 Task: Assign in the project BrightWorks the issue 'Develop a new feature to allow for predictive analytics and forecasting' to the sprint 'Turbo Track'. Assign in the project BrightWorks the issue 'Implement a new feature to allow for sentiment analysis of user feedback' to the sprint 'Turbo Track'. Assign in the project BrightWorks the issue 'Address issues related to system accessibility for users with vision impairments' to the sprint 'Turbo Track'. Assign in the project BrightWorks the issue 'Develop a new feature to allow for dynamic pricing and discounts' to the sprint 'Turbo Track'
Action: Mouse moved to (227, 59)
Screenshot: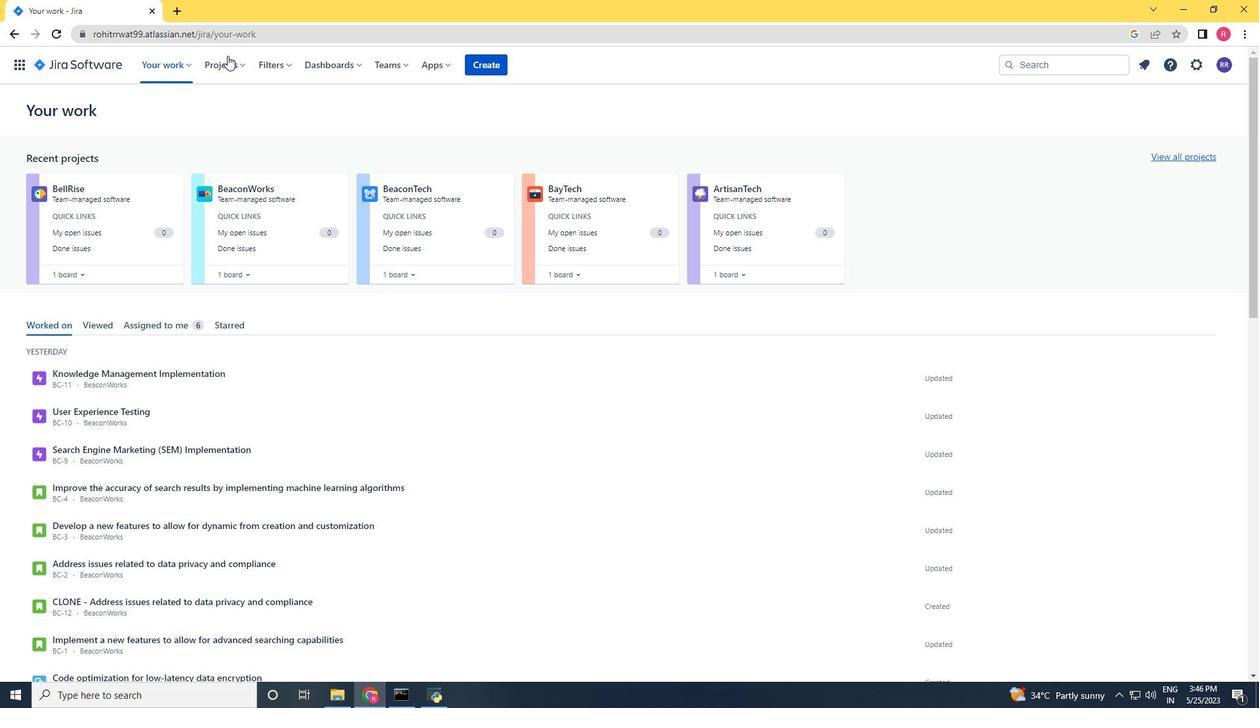 
Action: Mouse pressed left at (227, 59)
Screenshot: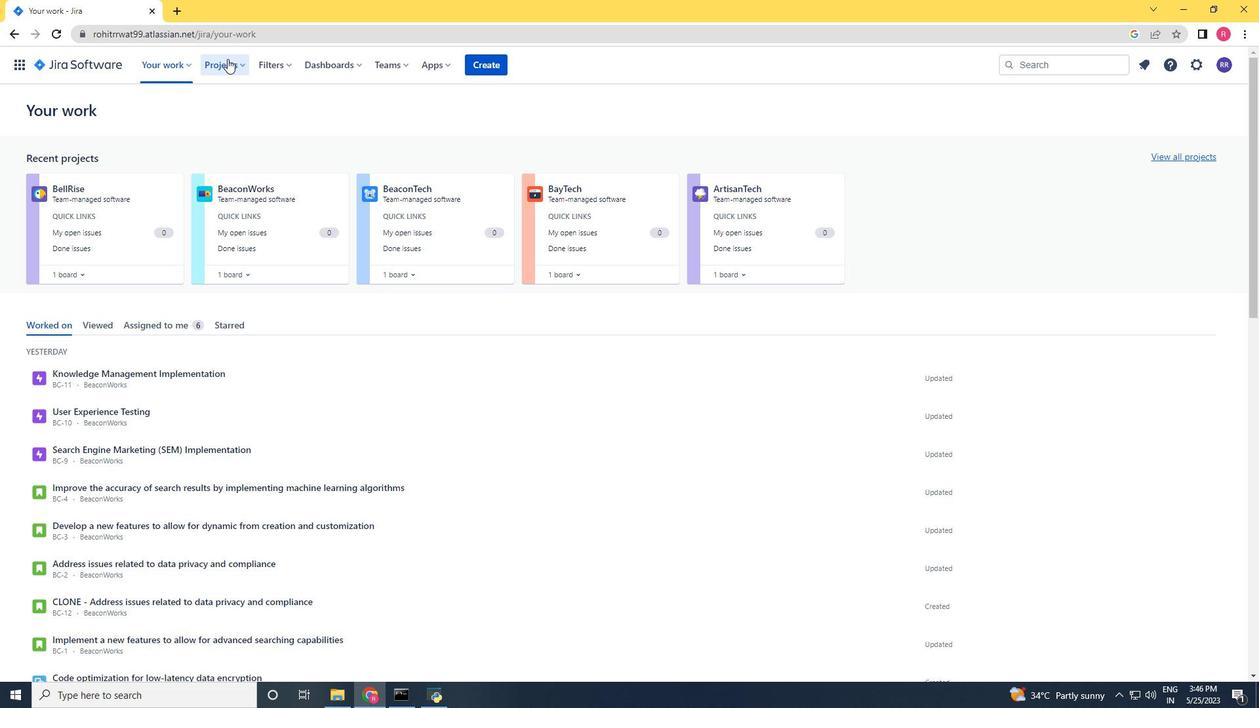 
Action: Mouse moved to (267, 120)
Screenshot: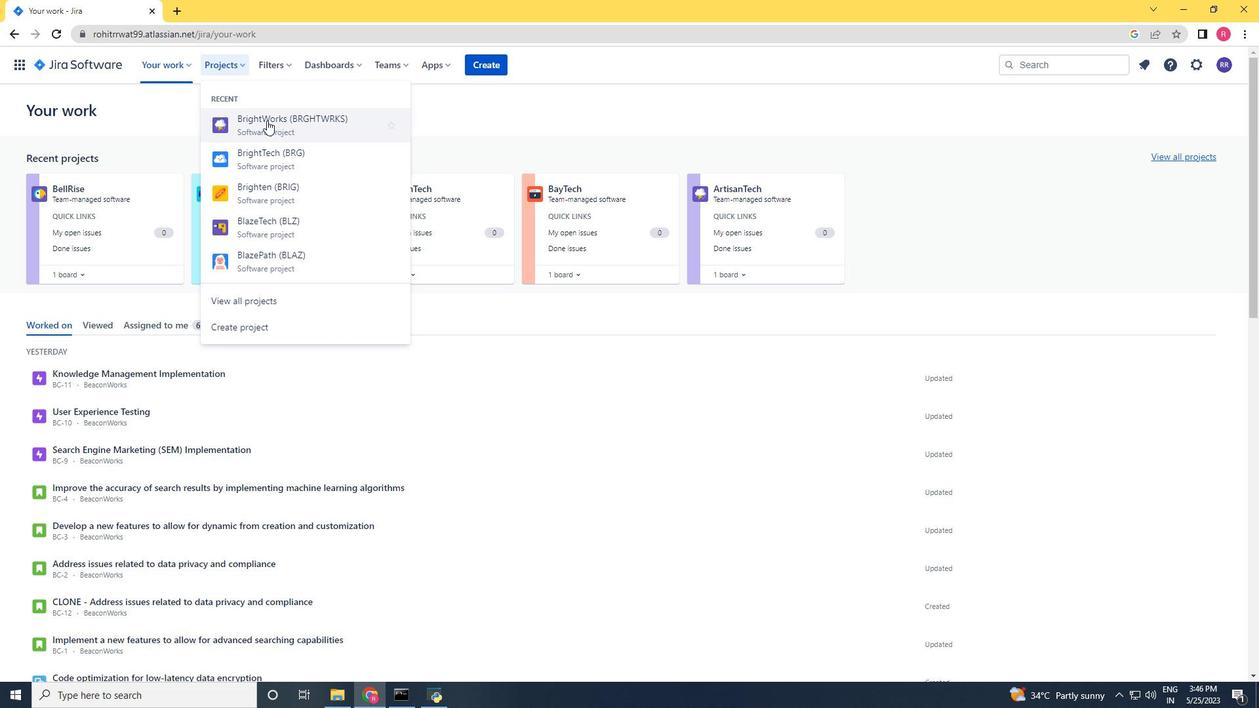 
Action: Mouse pressed left at (267, 120)
Screenshot: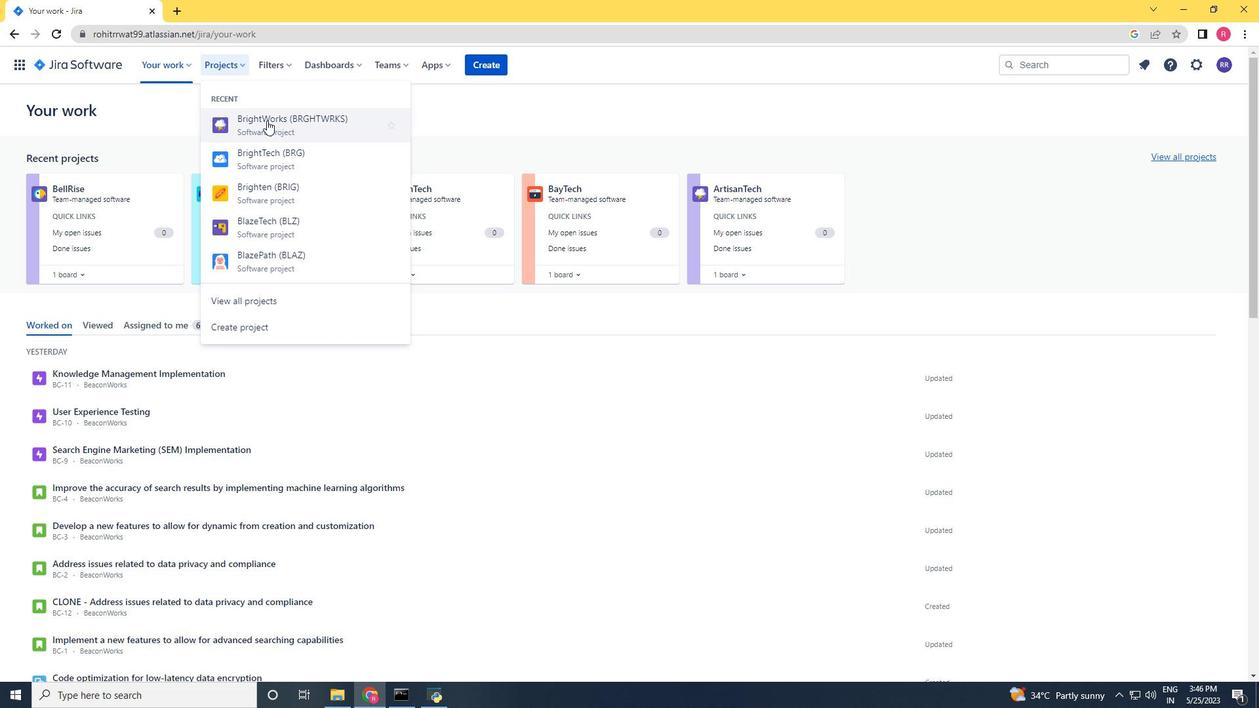 
Action: Mouse moved to (268, 116)
Screenshot: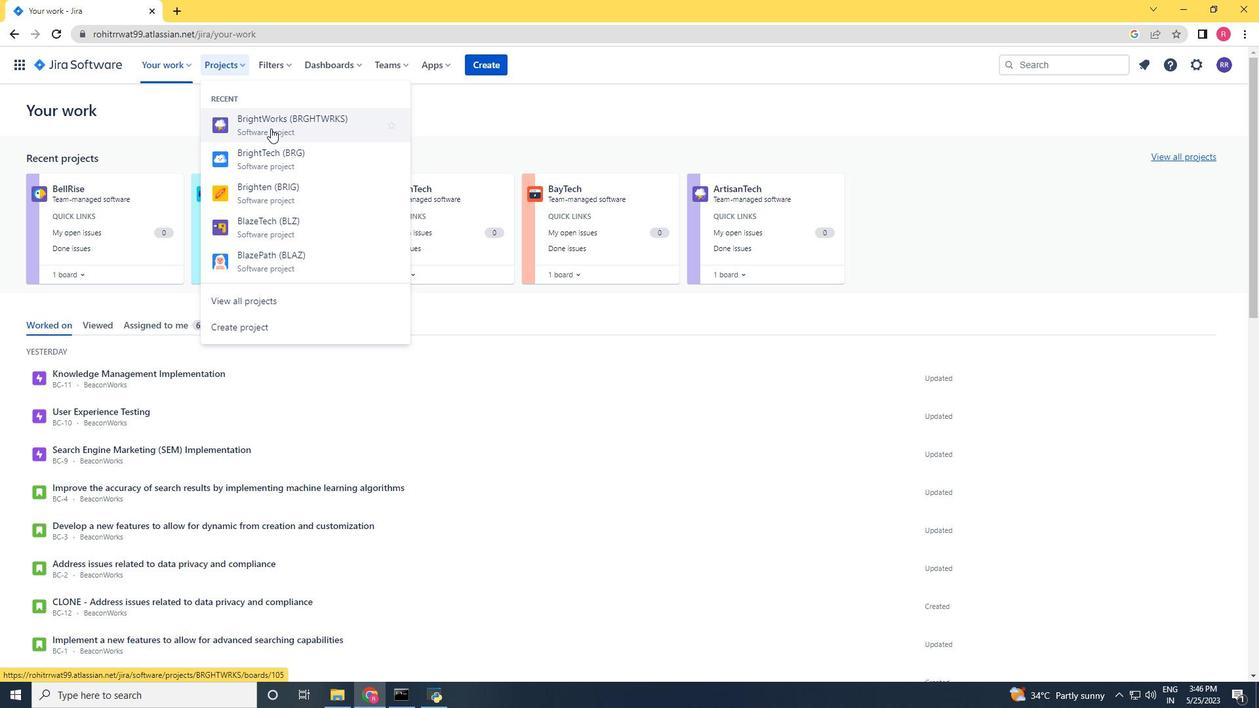 
Action: Mouse pressed left at (268, 116)
Screenshot: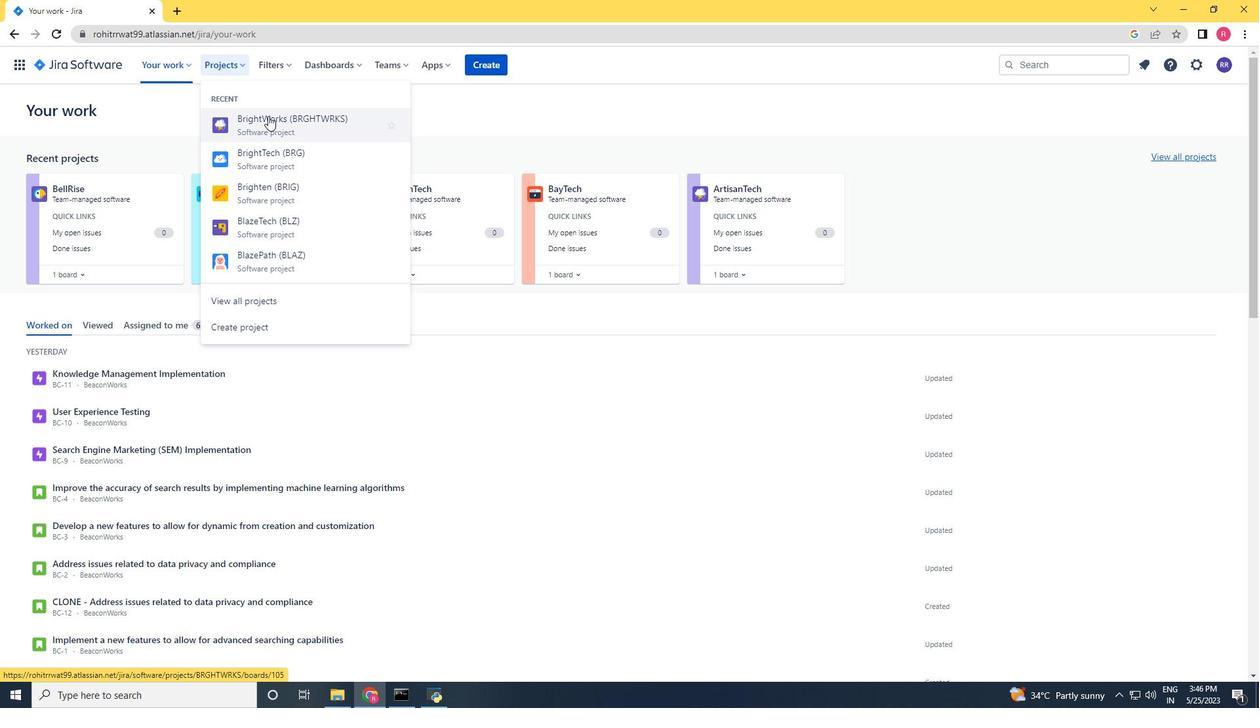 
Action: Mouse moved to (91, 194)
Screenshot: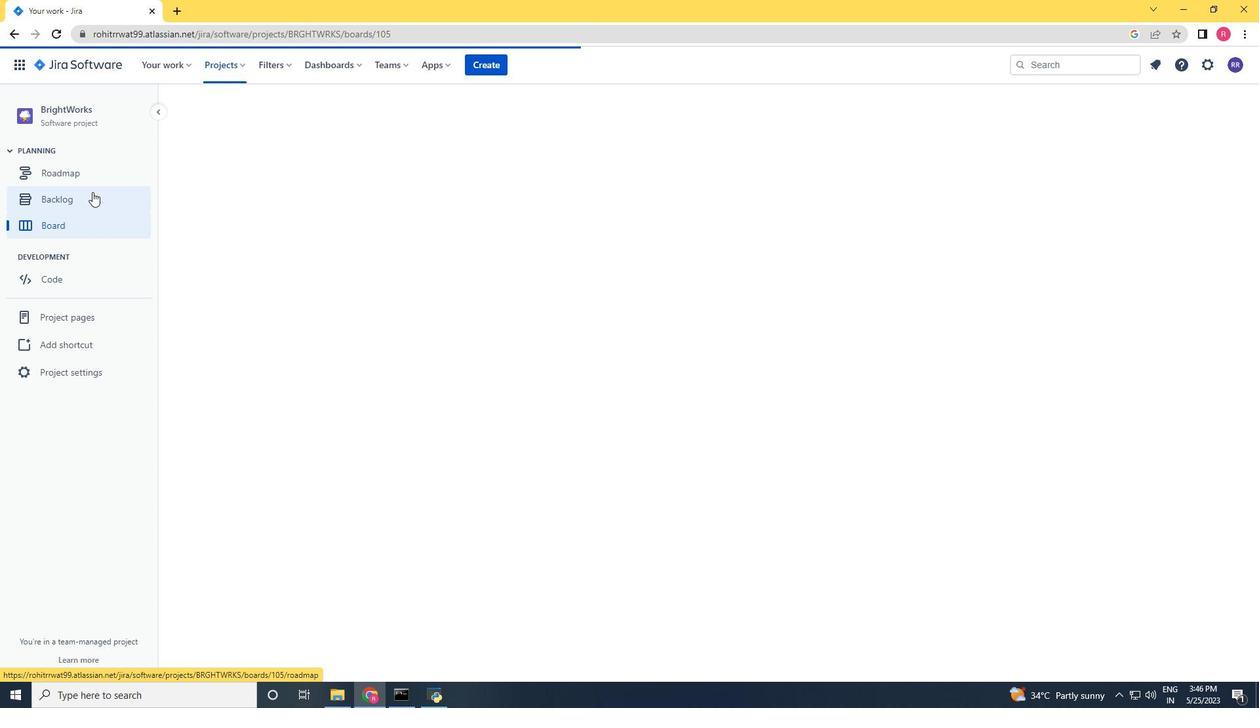 
Action: Mouse pressed left at (91, 194)
Screenshot: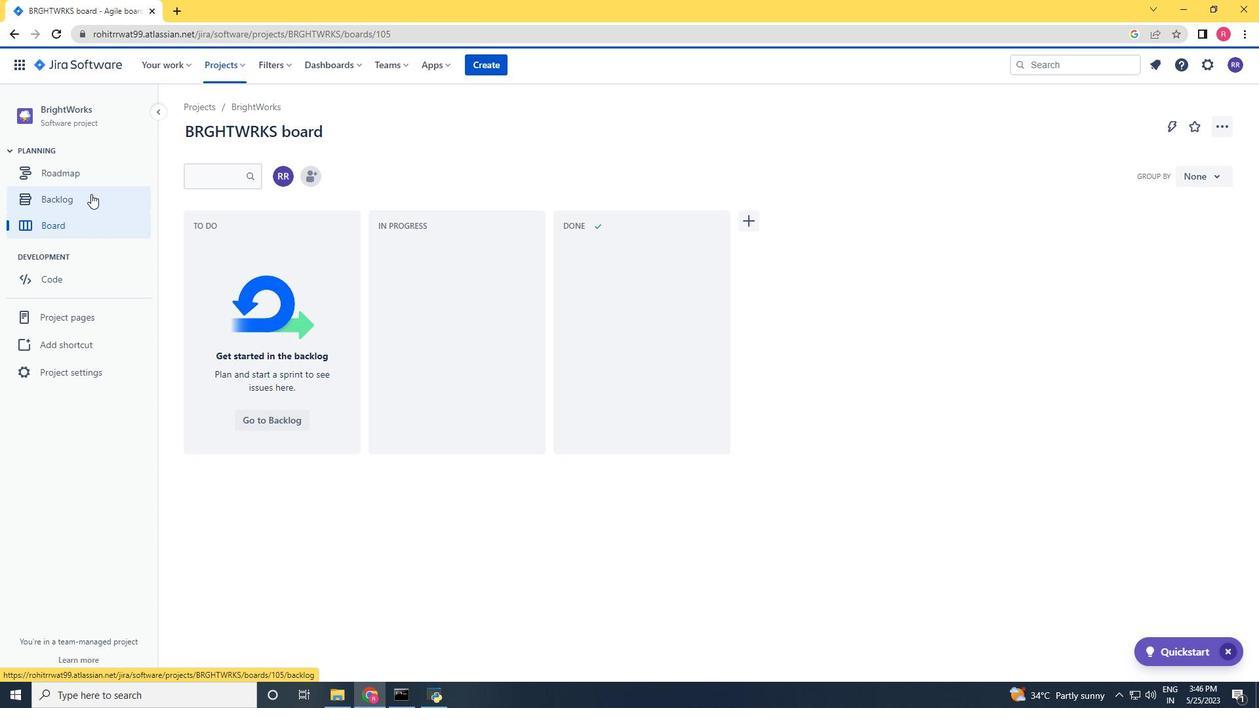 
Action: Mouse moved to (1202, 343)
Screenshot: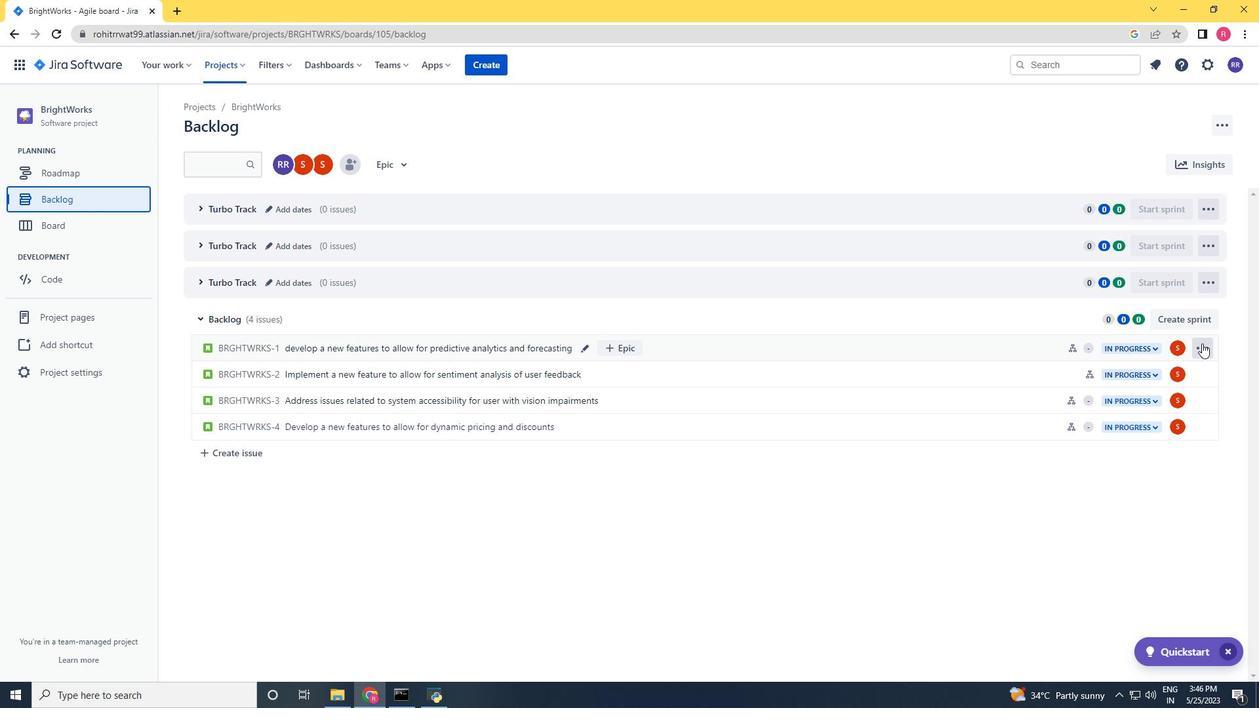 
Action: Mouse pressed left at (1202, 343)
Screenshot: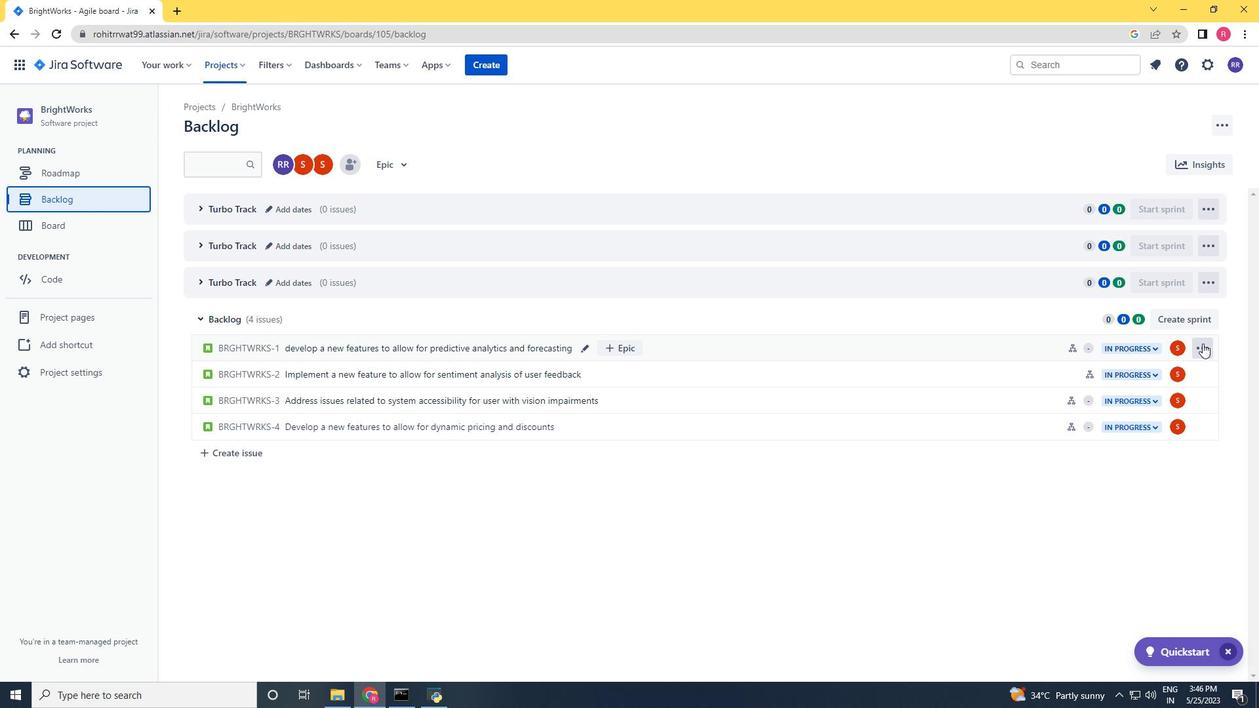 
Action: Mouse moved to (1171, 501)
Screenshot: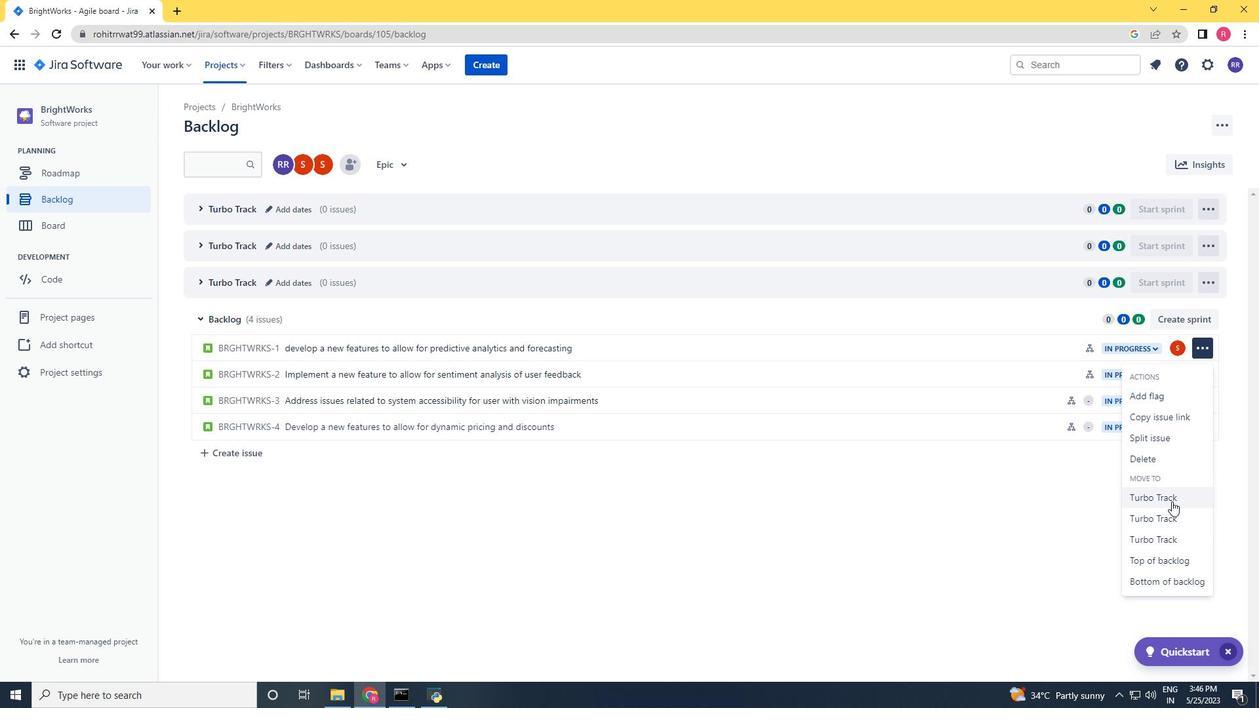 
Action: Mouse pressed left at (1171, 501)
Screenshot: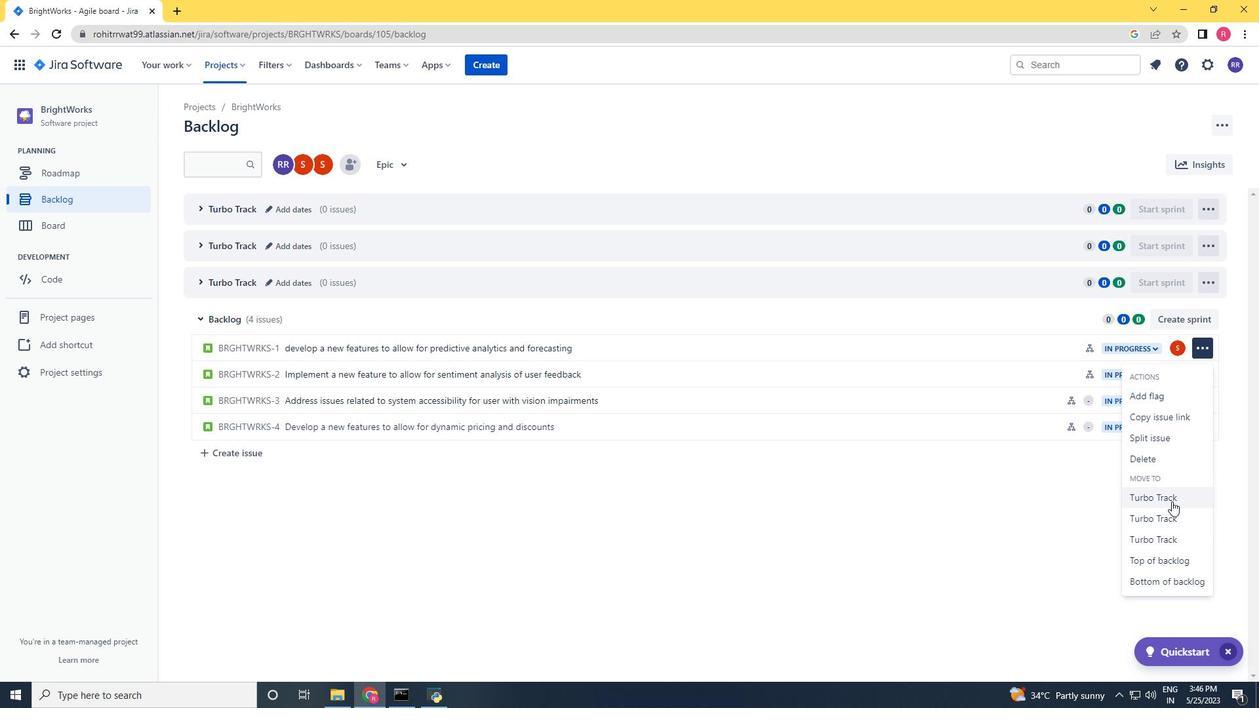 
Action: Mouse moved to (200, 207)
Screenshot: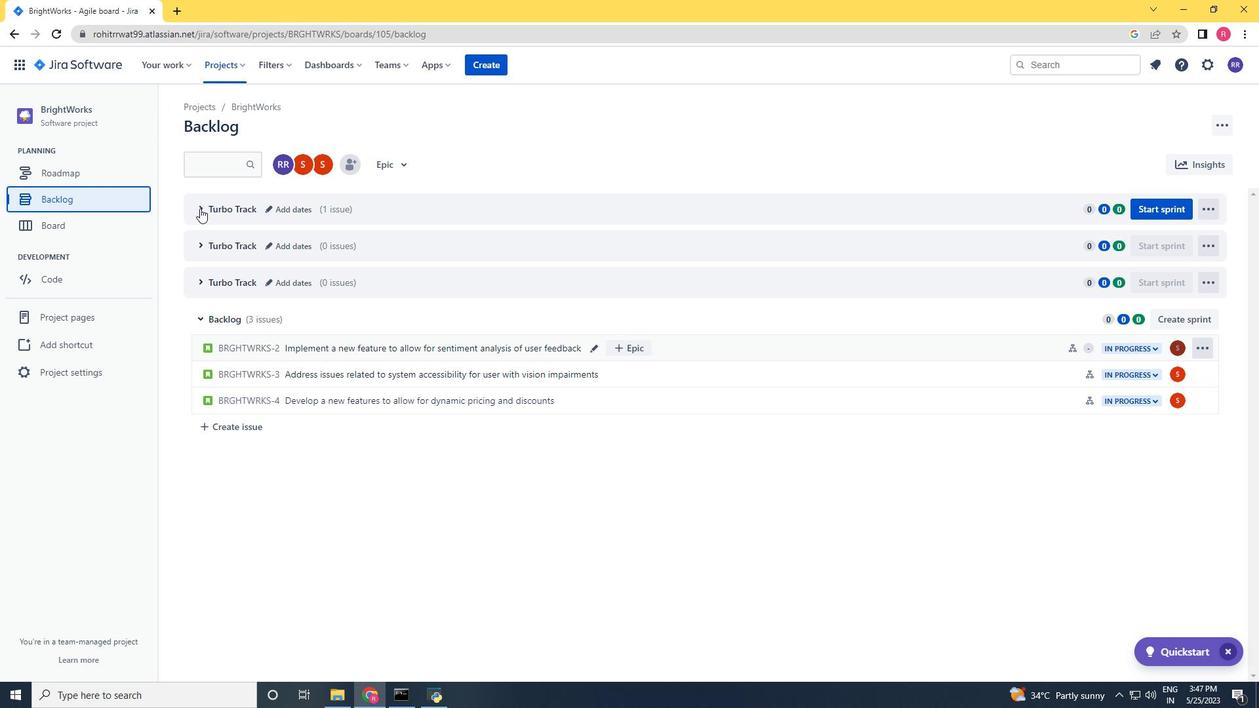 
Action: Mouse pressed left at (200, 207)
Screenshot: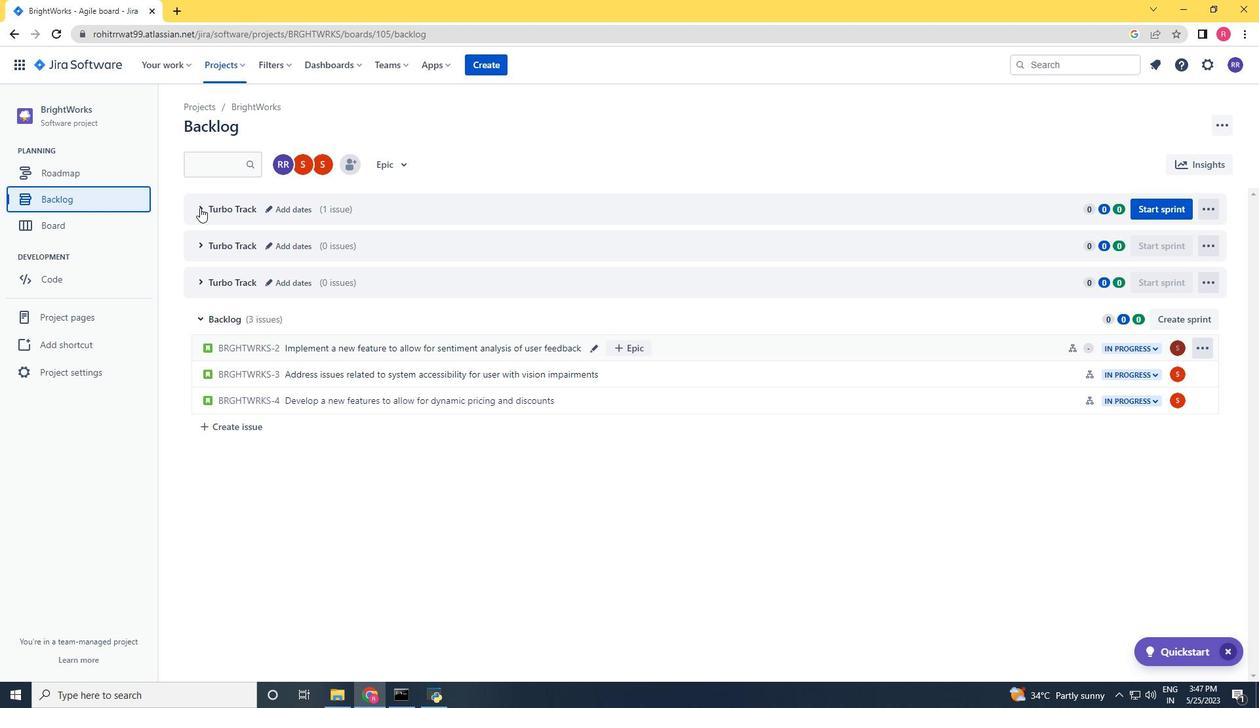 
Action: Mouse moved to (1207, 430)
Screenshot: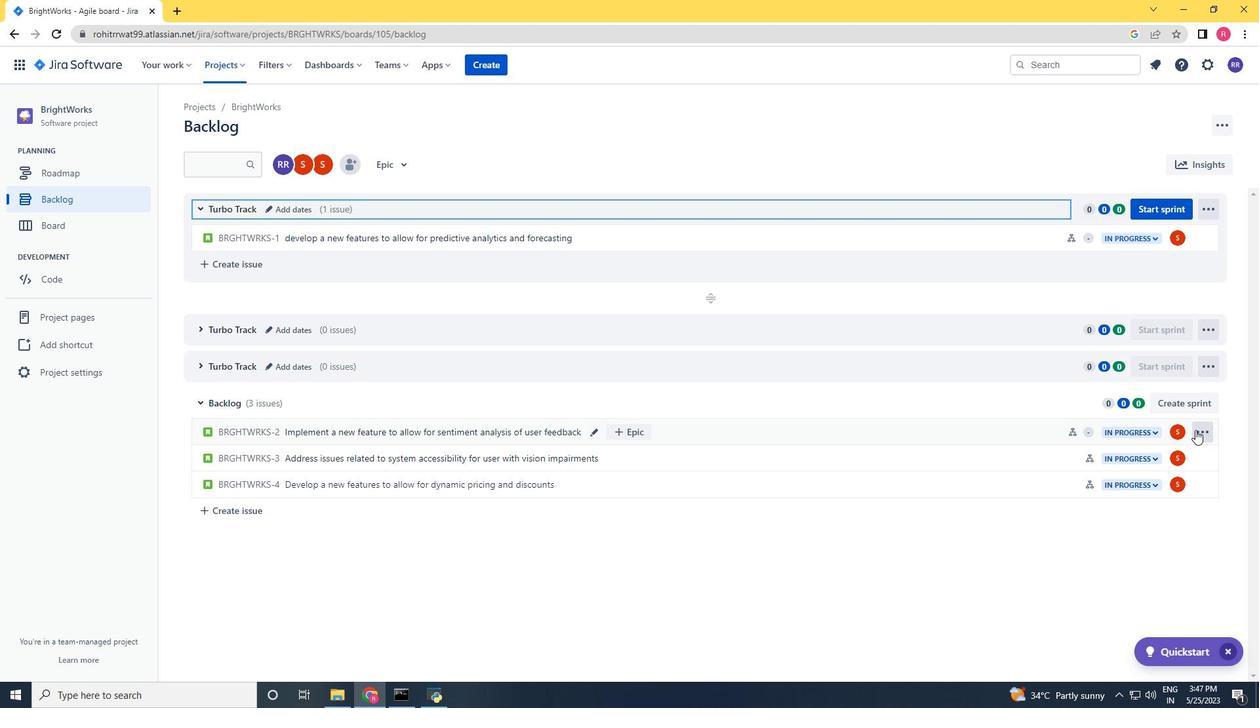 
Action: Mouse pressed left at (1207, 430)
Screenshot: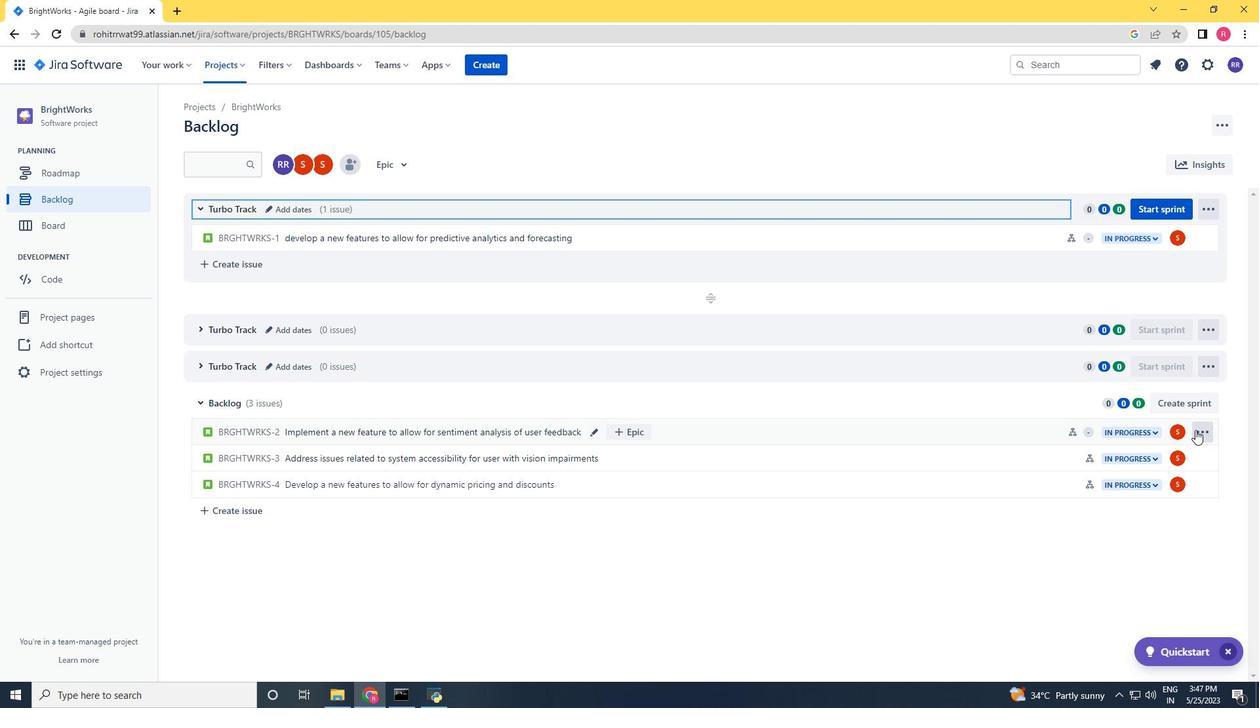
Action: Mouse moved to (1149, 337)
Screenshot: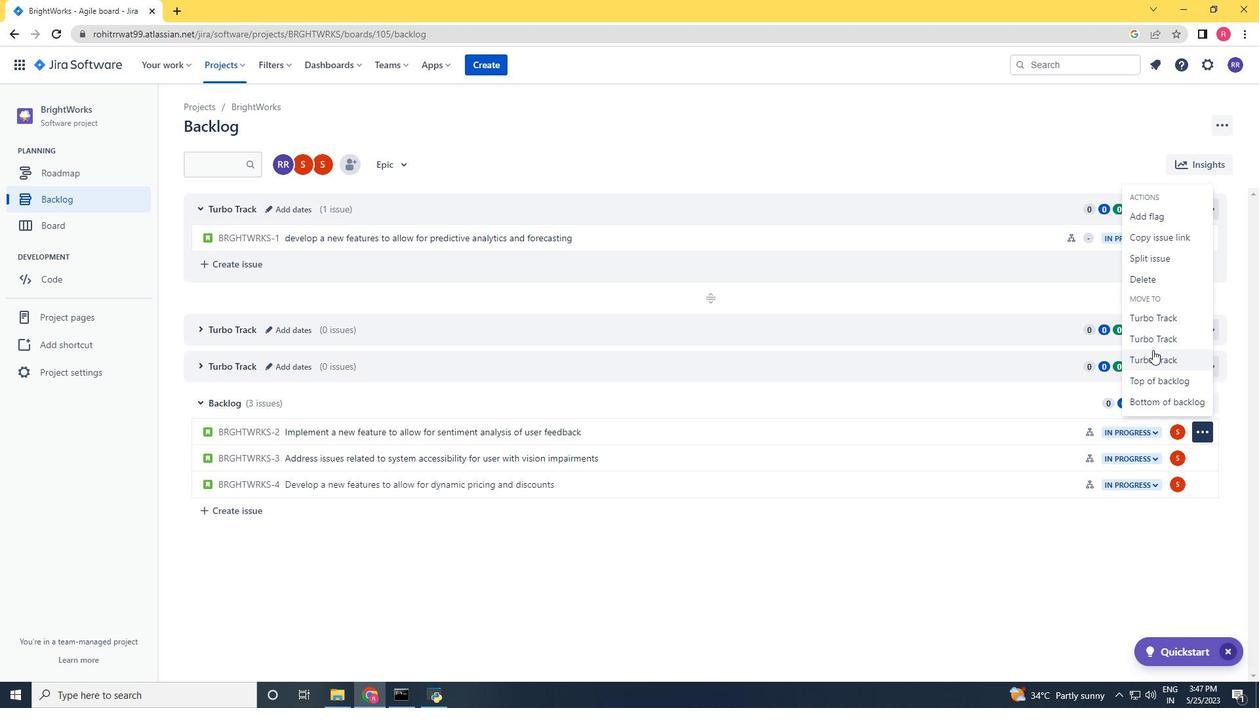 
Action: Mouse pressed left at (1149, 337)
Screenshot: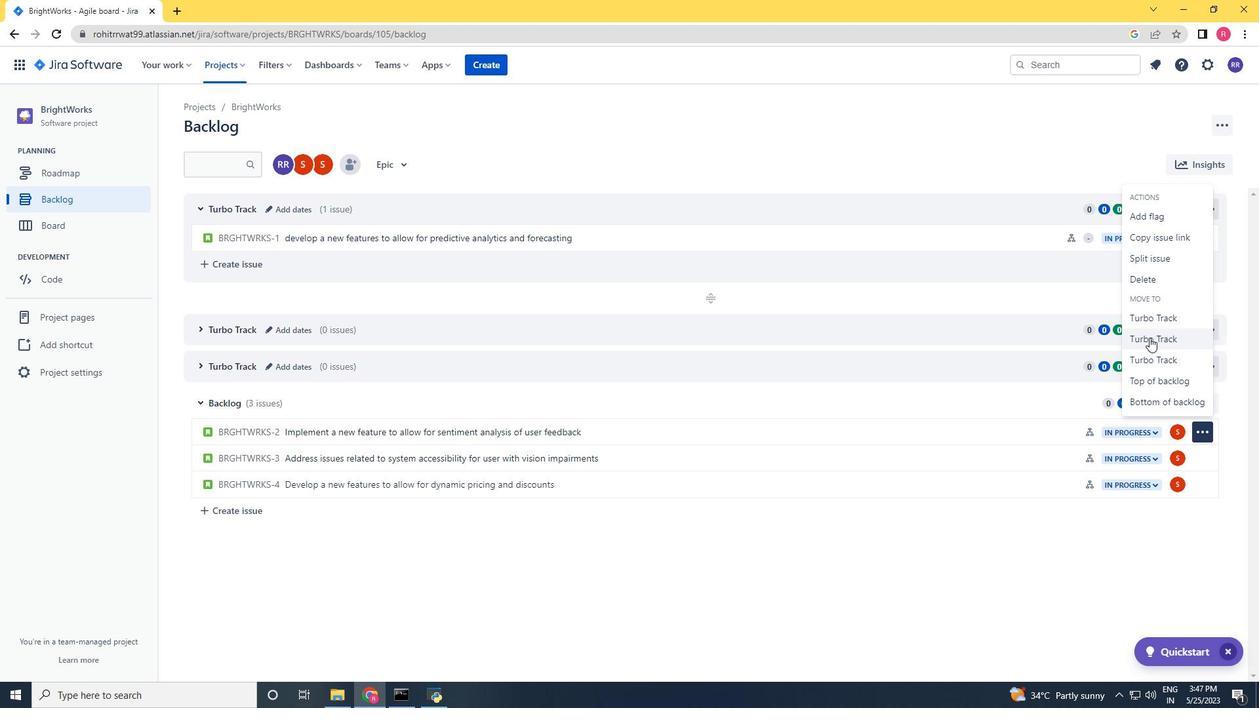 
Action: Mouse moved to (202, 325)
Screenshot: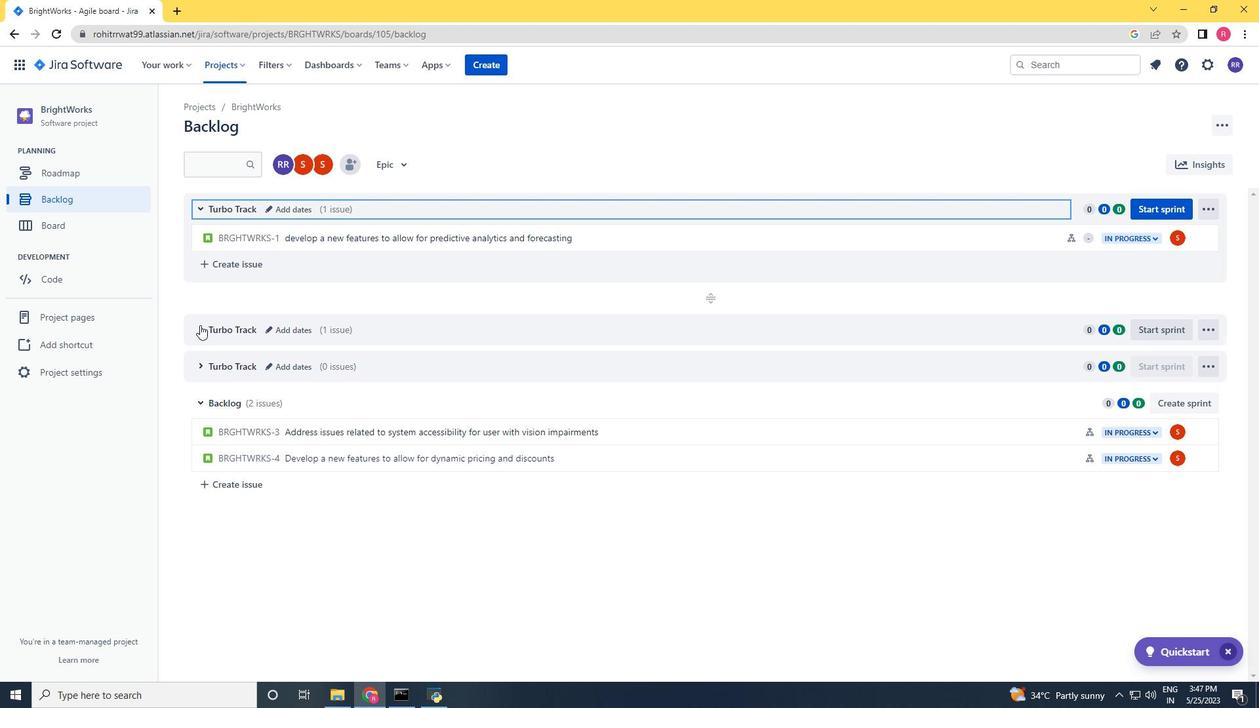 
Action: Mouse pressed left at (202, 325)
Screenshot: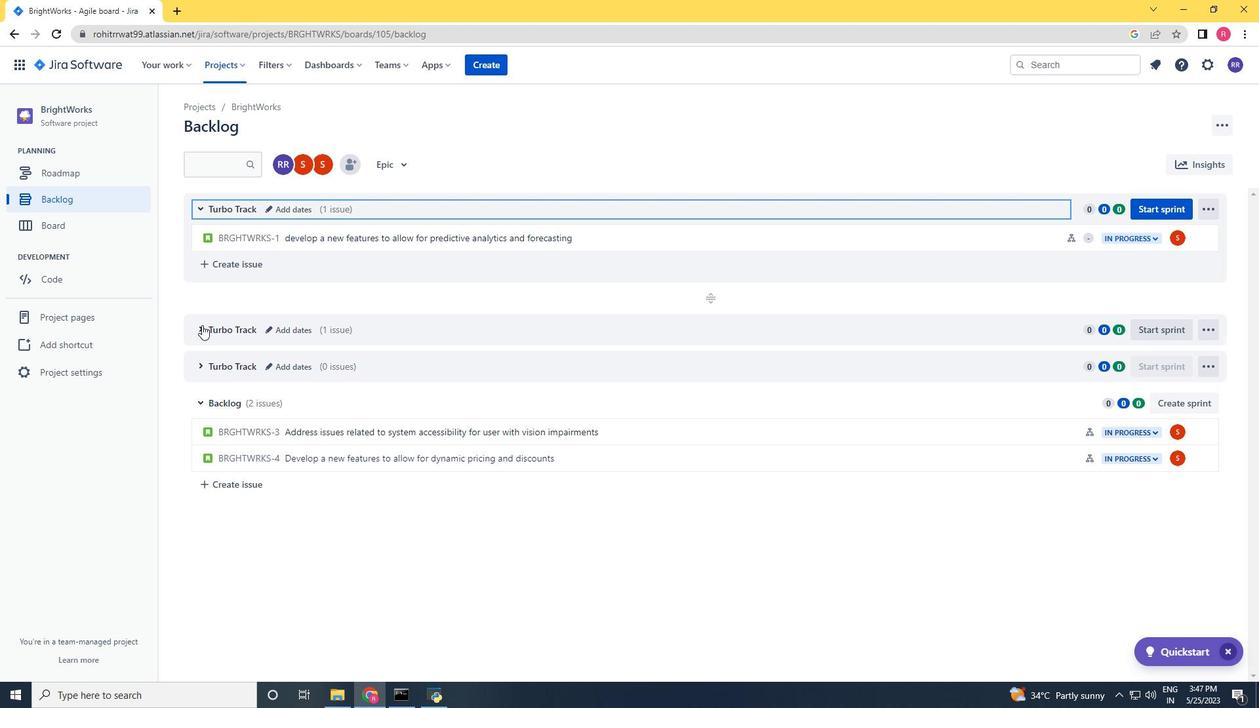 
Action: Mouse moved to (1197, 517)
Screenshot: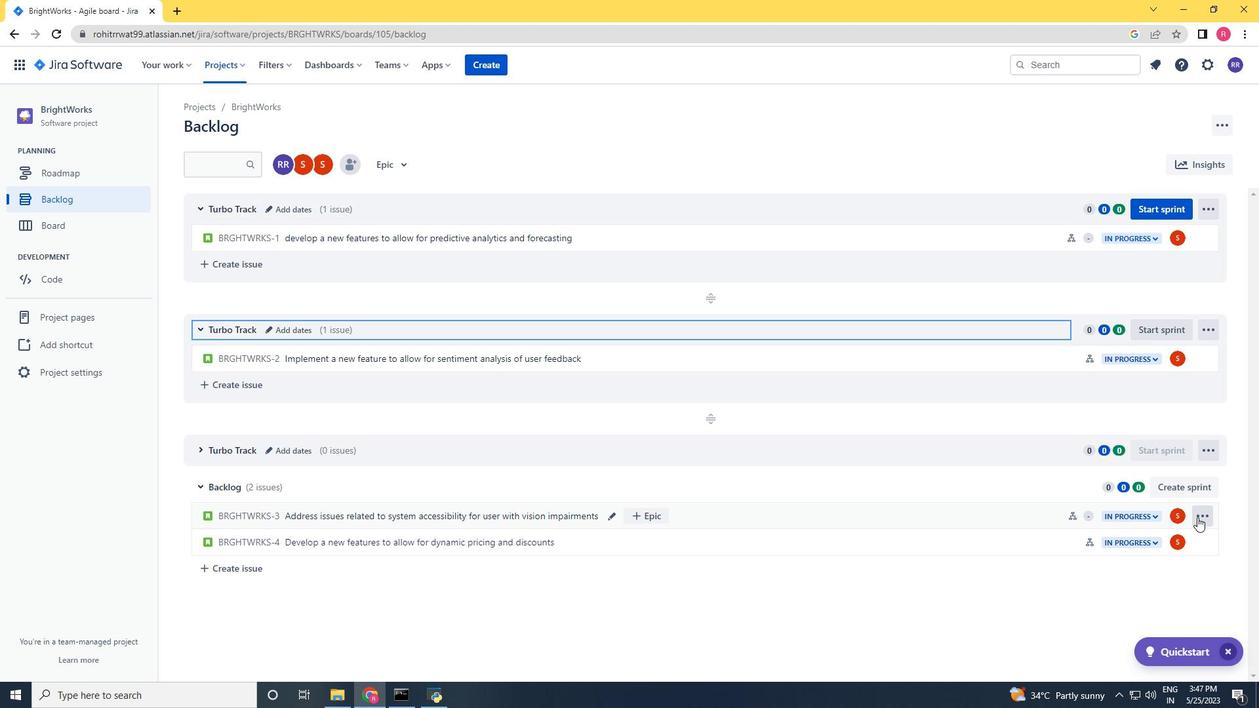 
Action: Mouse pressed left at (1197, 517)
Screenshot: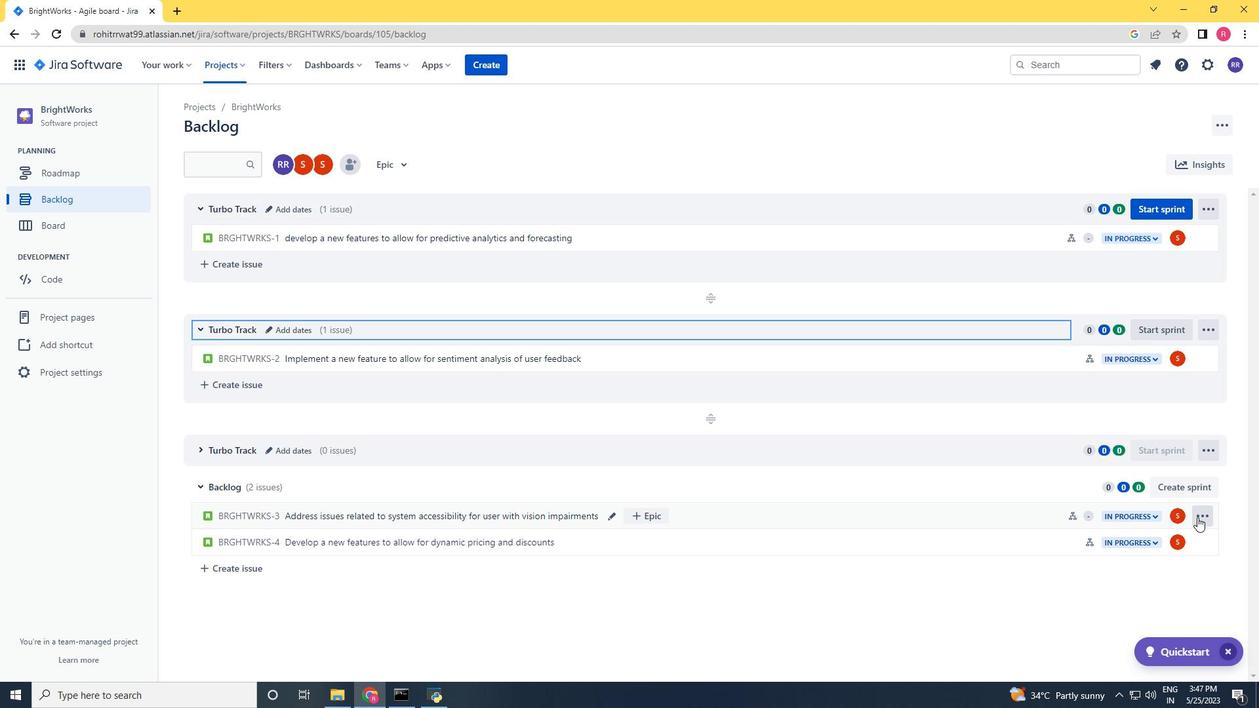 
Action: Mouse moved to (1151, 448)
Screenshot: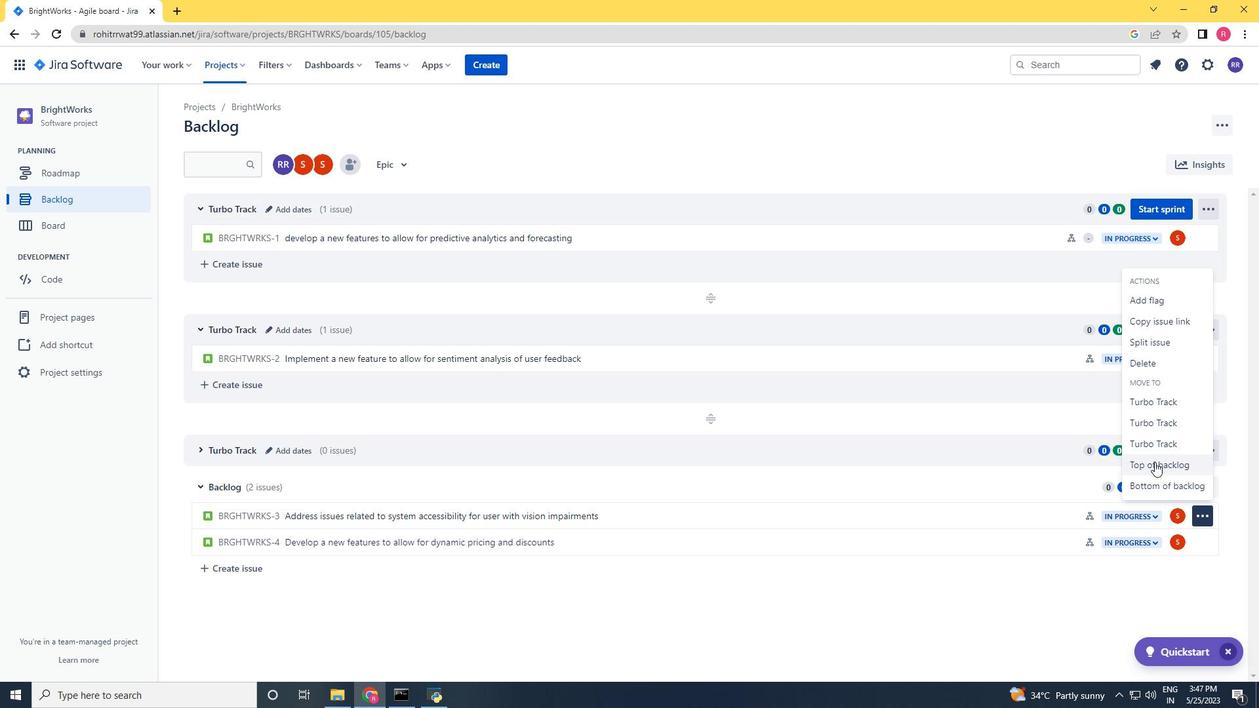 
Action: Mouse pressed left at (1151, 448)
Screenshot: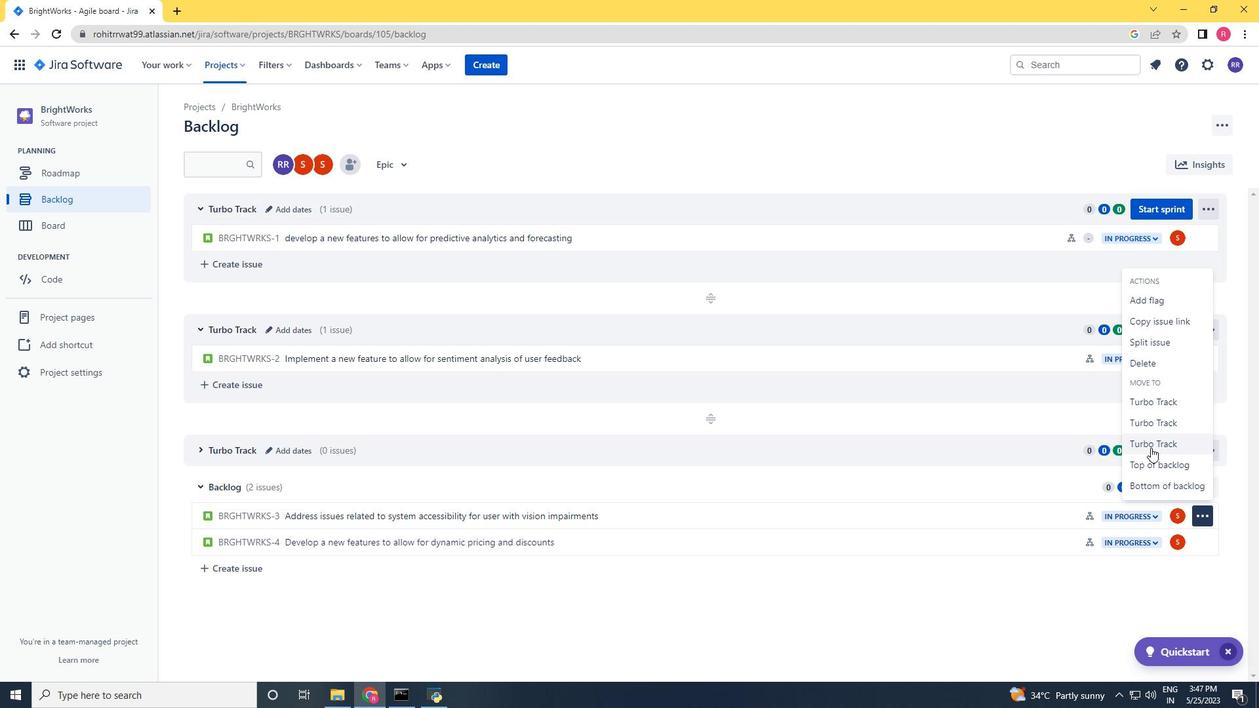 
Action: Mouse moved to (205, 450)
Screenshot: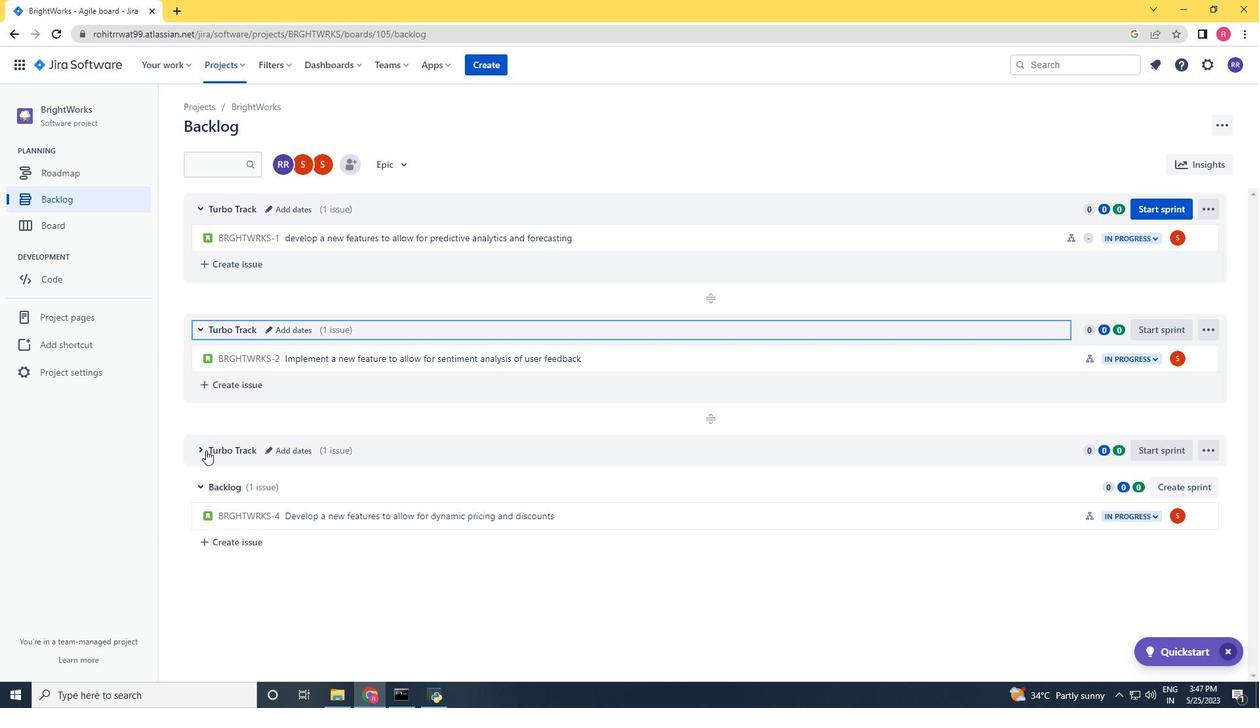 
Action: Mouse pressed left at (205, 450)
Screenshot: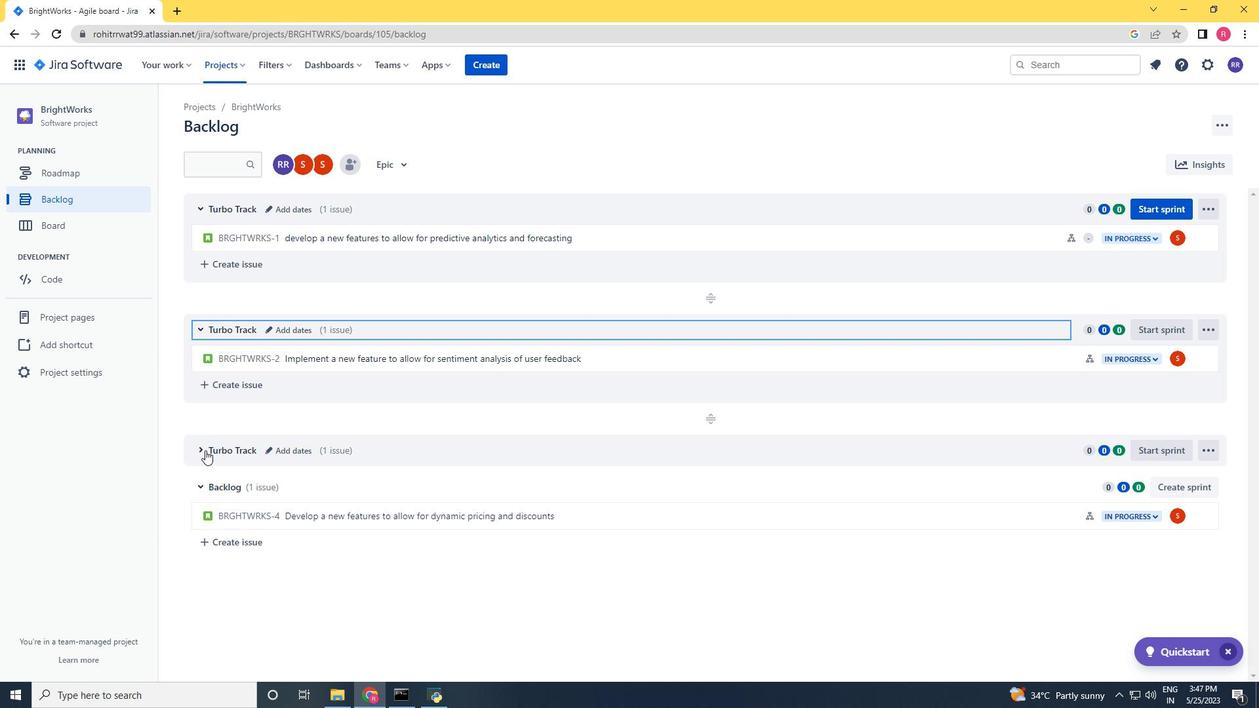 
Action: Mouse moved to (1209, 605)
Screenshot: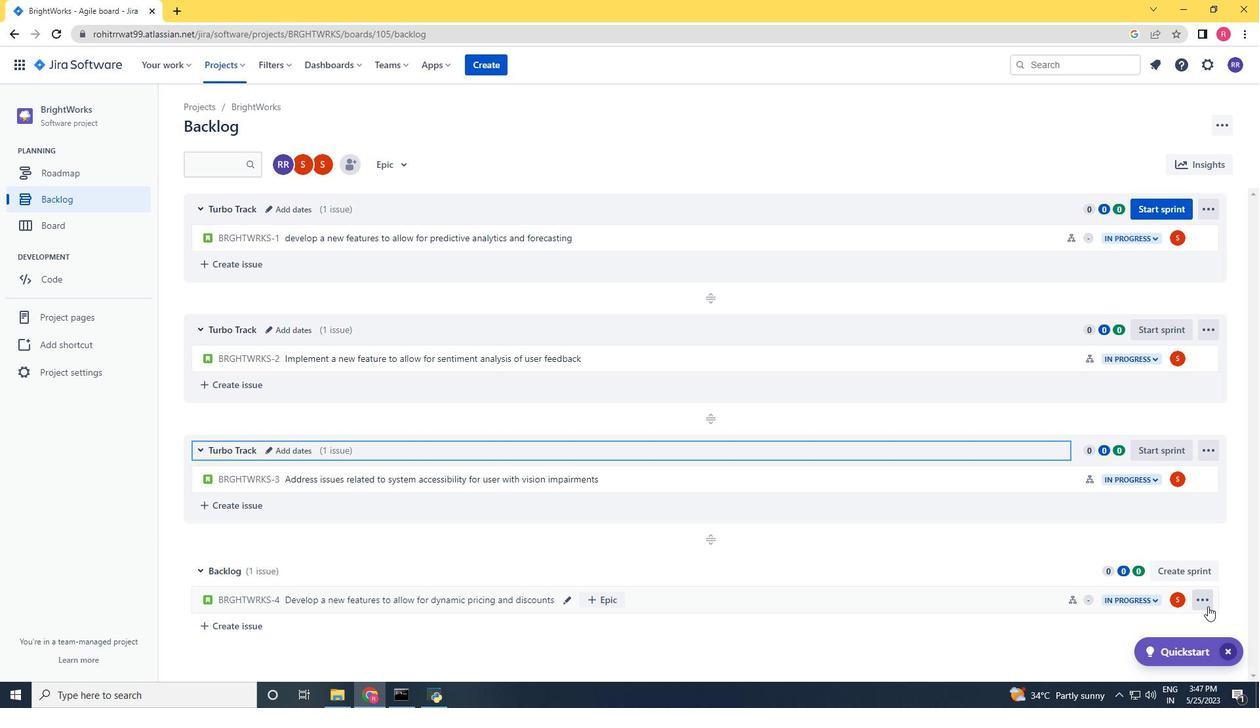 
Action: Mouse pressed left at (1209, 605)
Screenshot: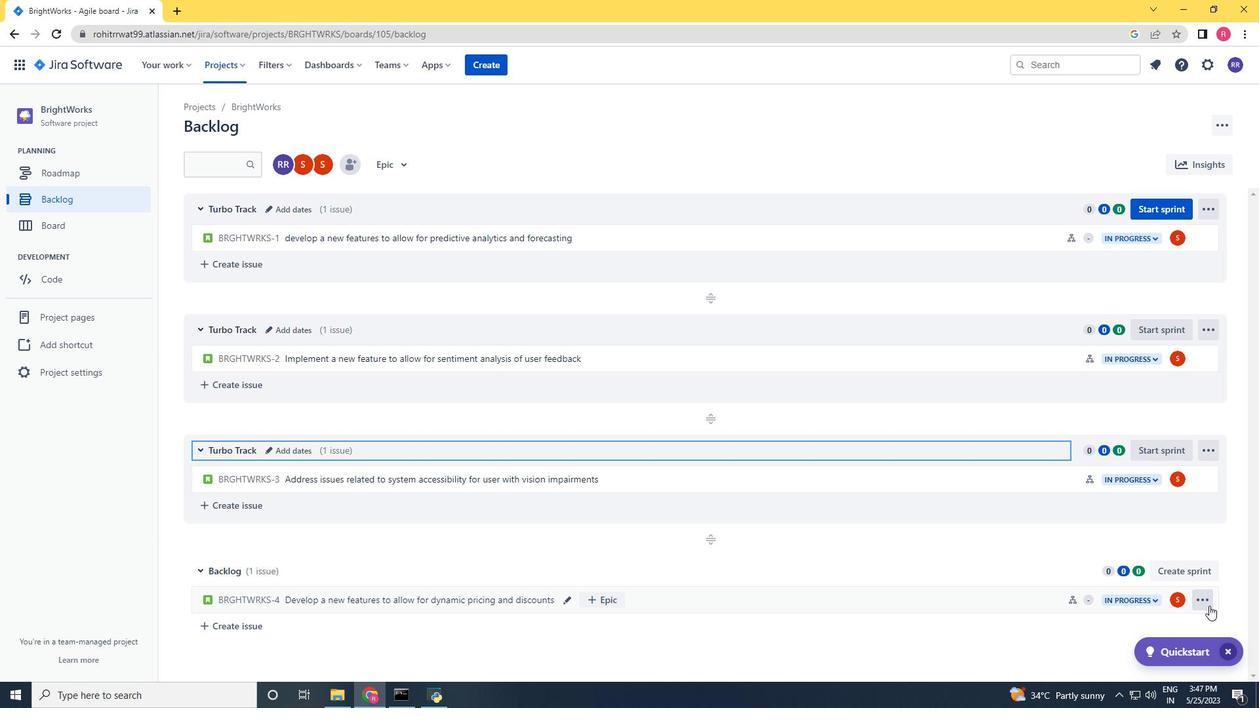 
Action: Mouse moved to (1153, 535)
Screenshot: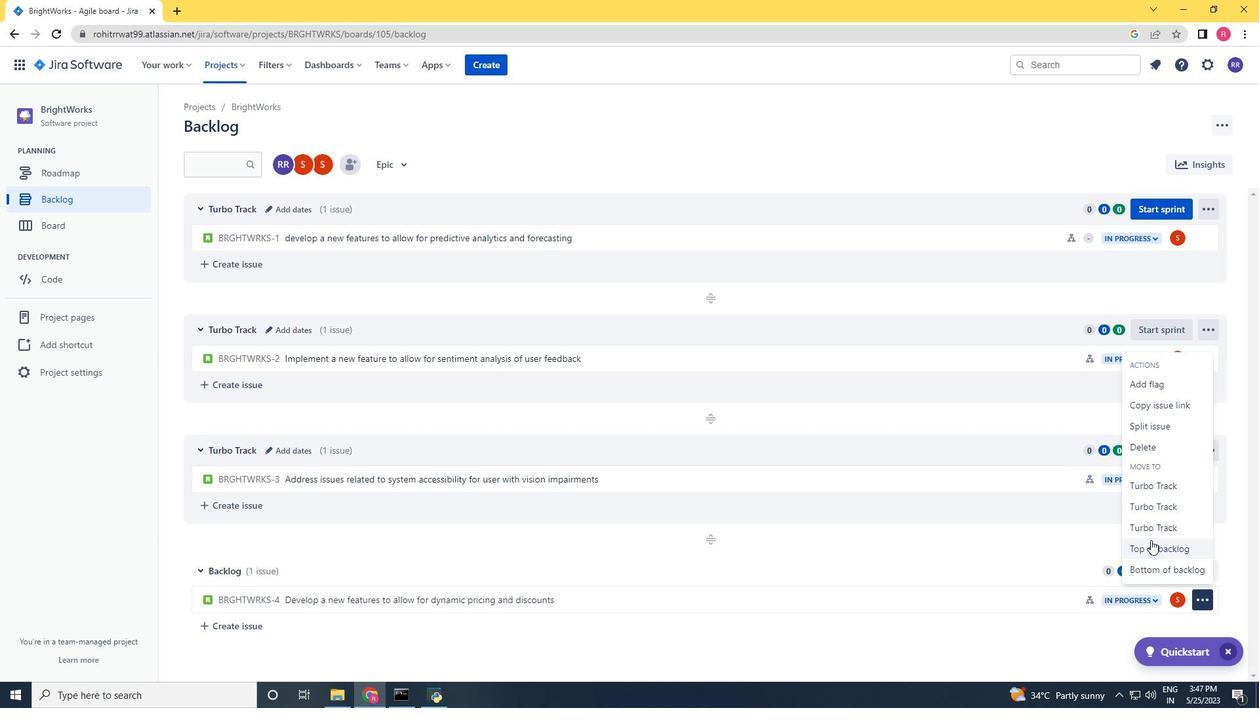 
Action: Mouse pressed left at (1153, 535)
Screenshot: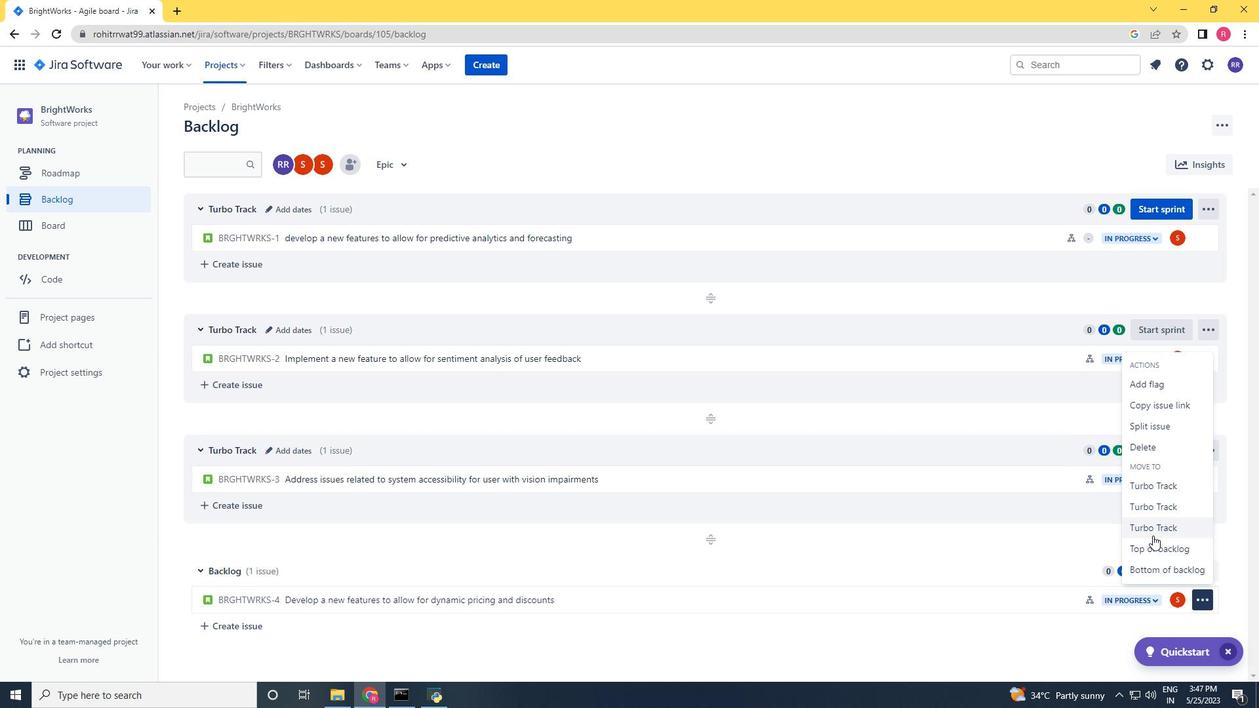 
Action: Mouse moved to (478, 523)
Screenshot: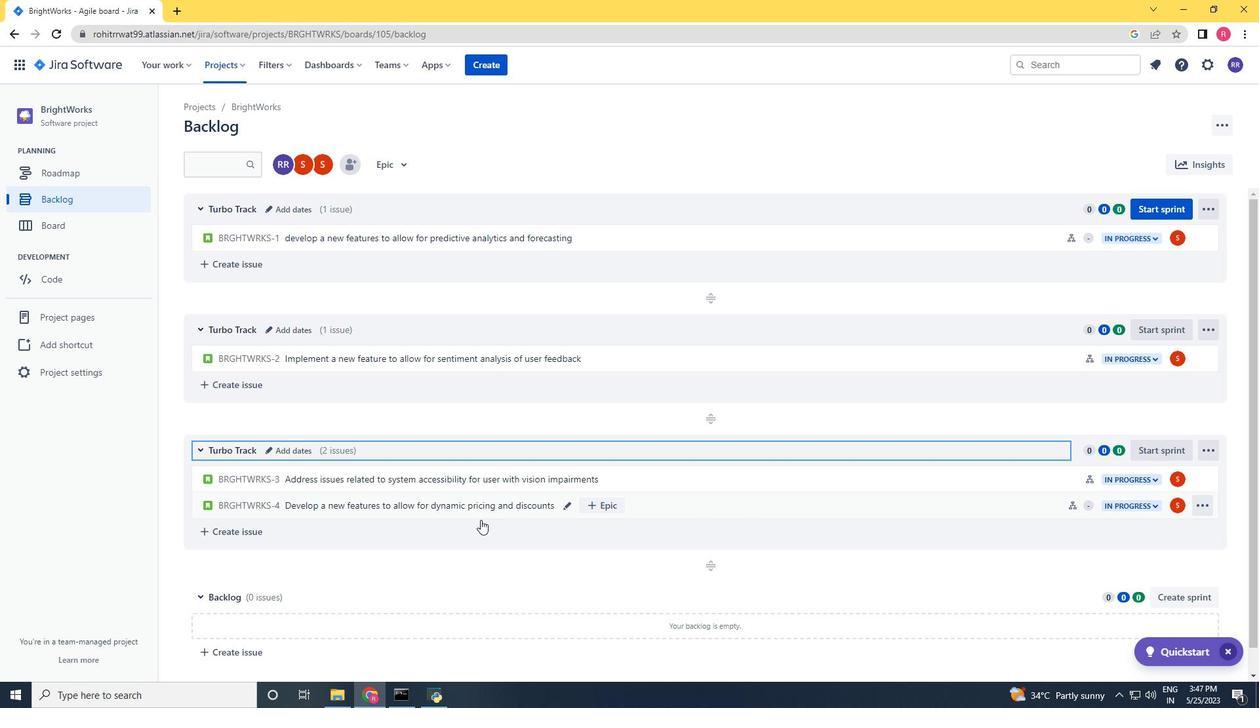 
Action: Mouse scrolled (478, 522) with delta (0, 0)
Screenshot: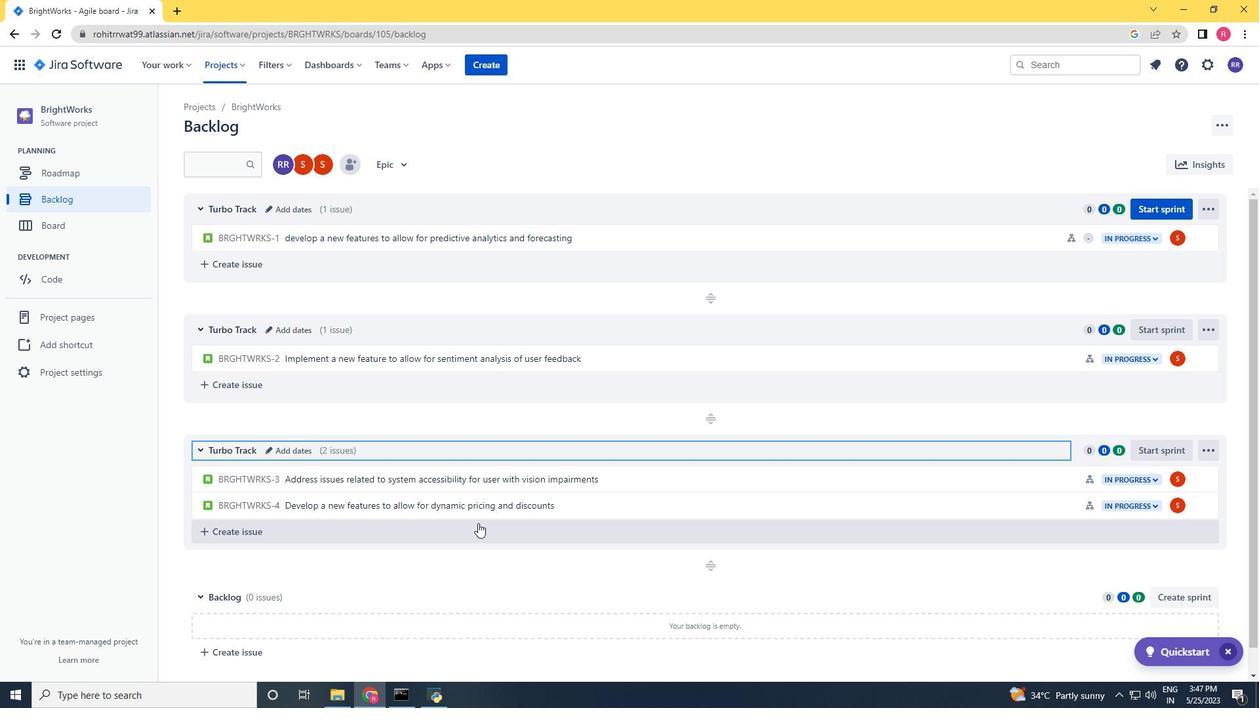 
Action: Mouse moved to (477, 526)
Screenshot: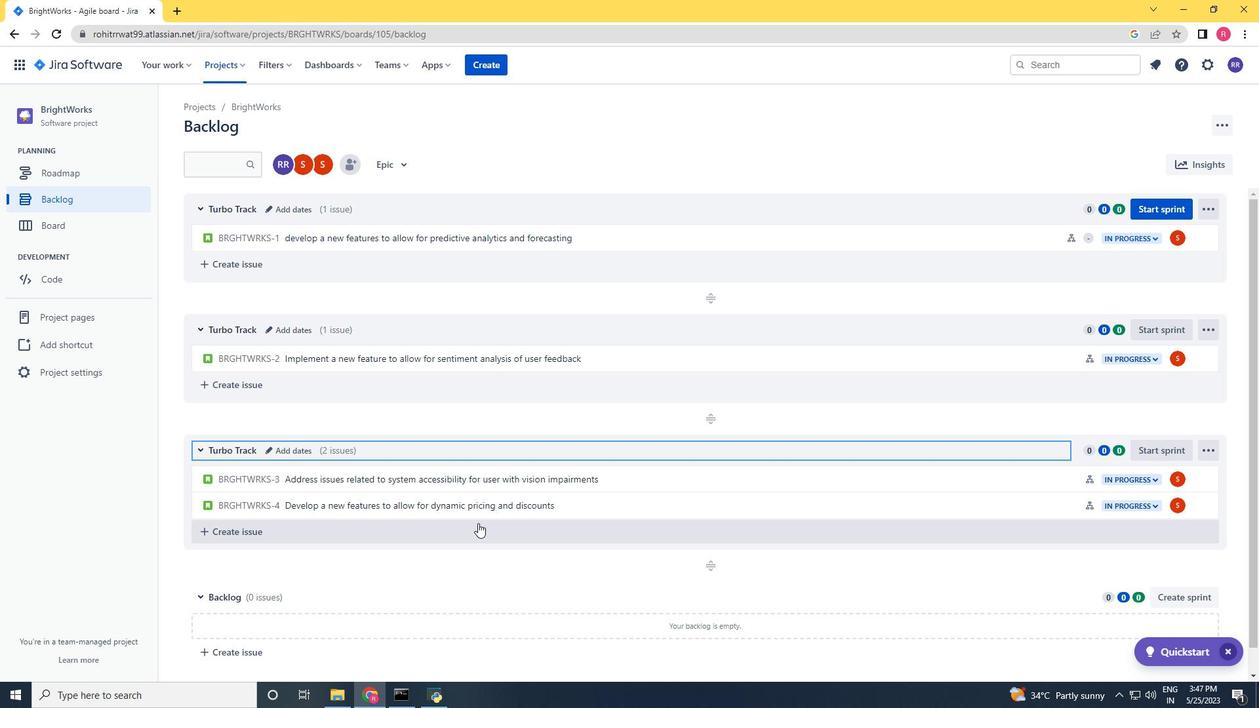 
Action: Mouse scrolled (477, 525) with delta (0, 0)
Screenshot: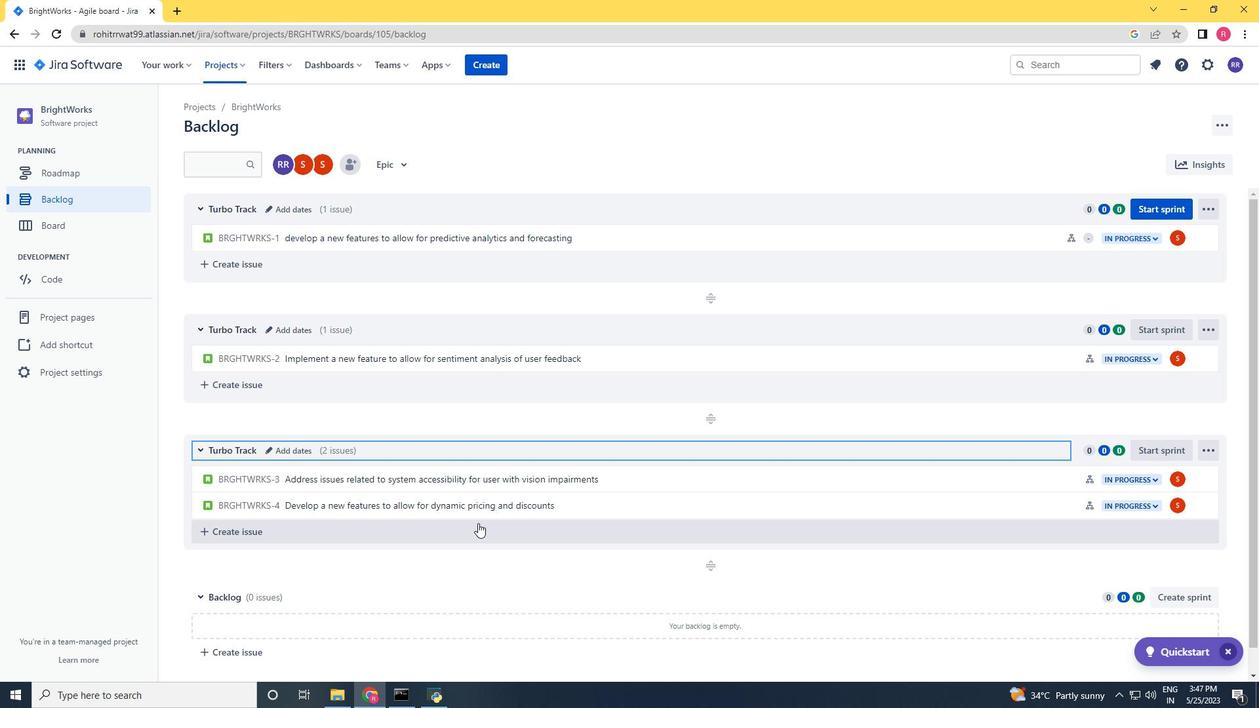
Action: Mouse moved to (477, 526)
Screenshot: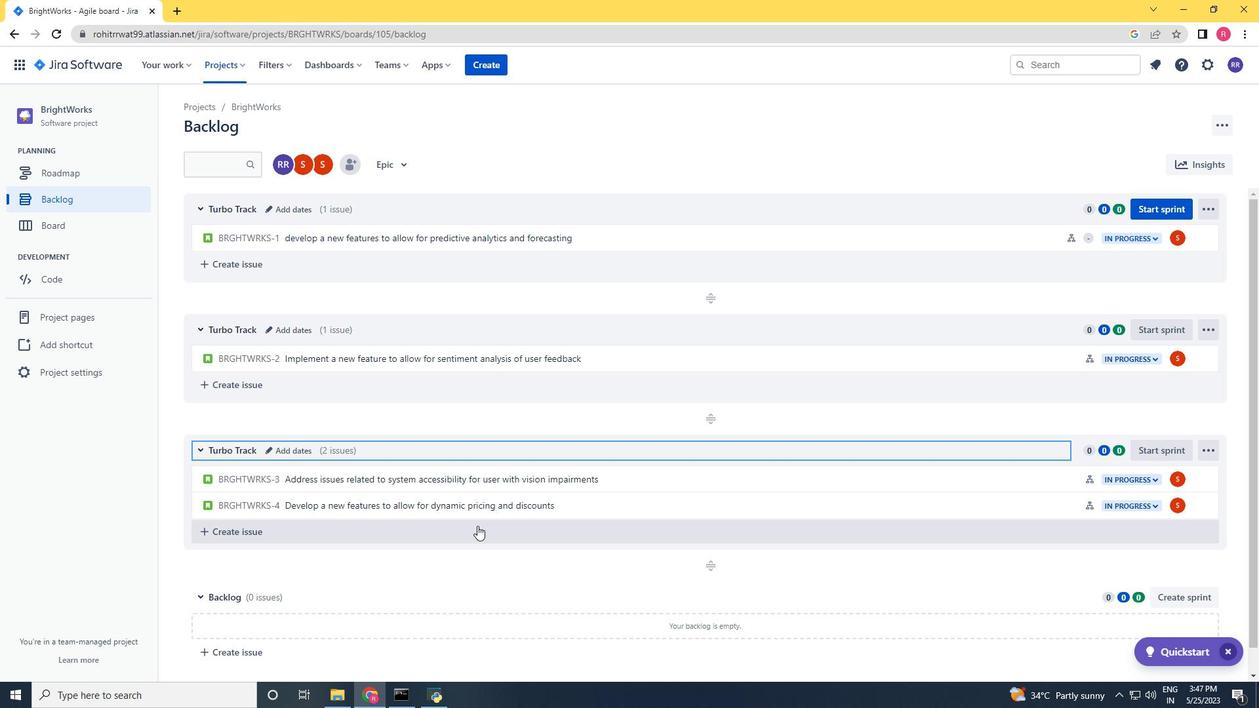 
Action: Mouse scrolled (477, 526) with delta (0, 0)
Screenshot: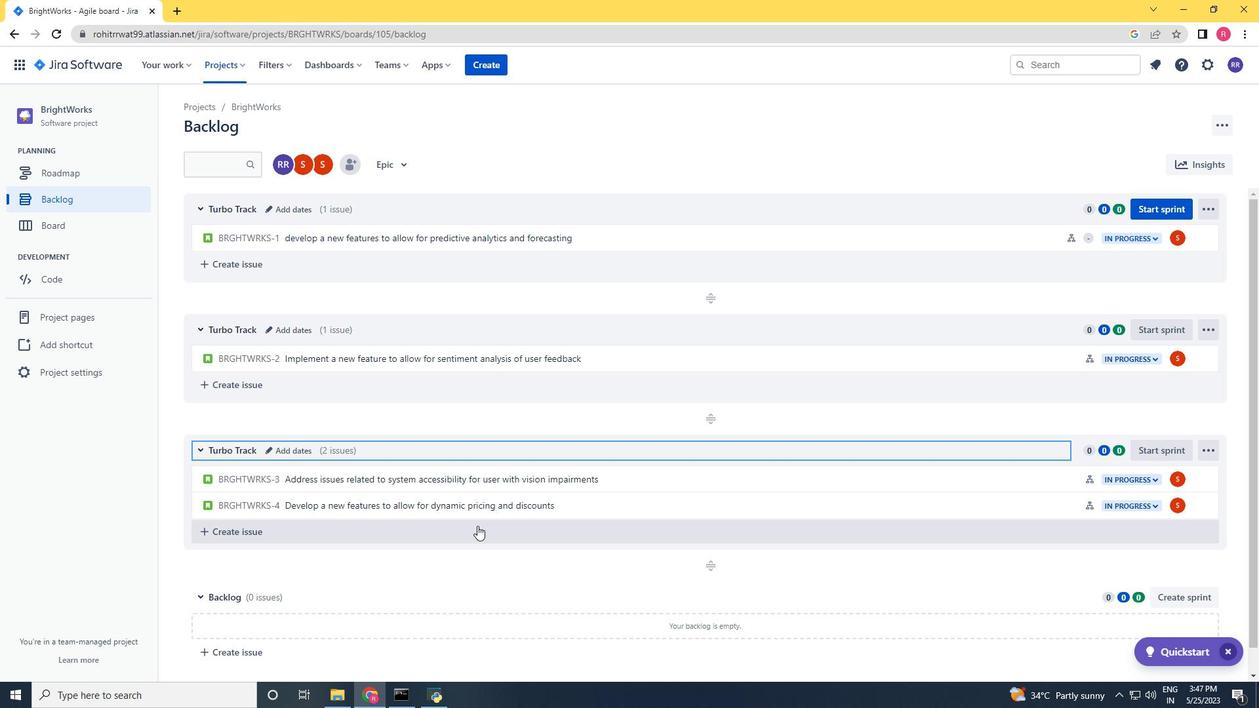 
Action: Mouse scrolled (477, 526) with delta (0, 0)
Screenshot: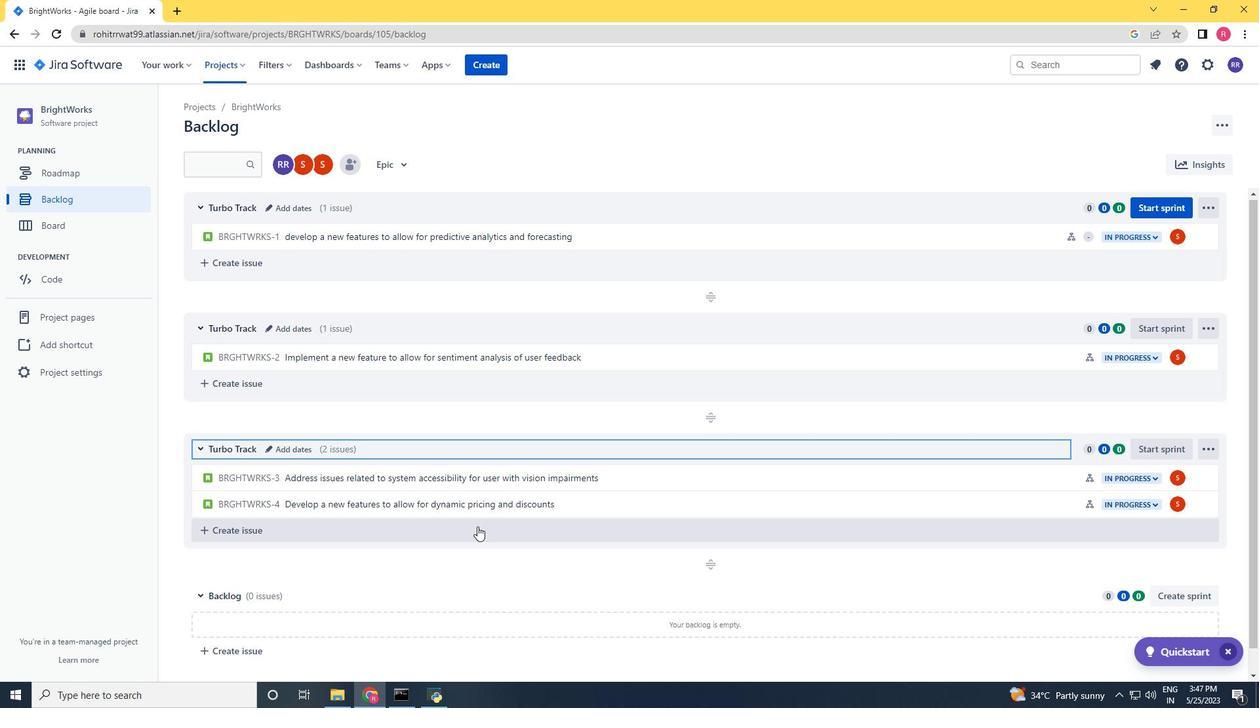 
Action: Mouse scrolled (477, 527) with delta (0, 0)
Screenshot: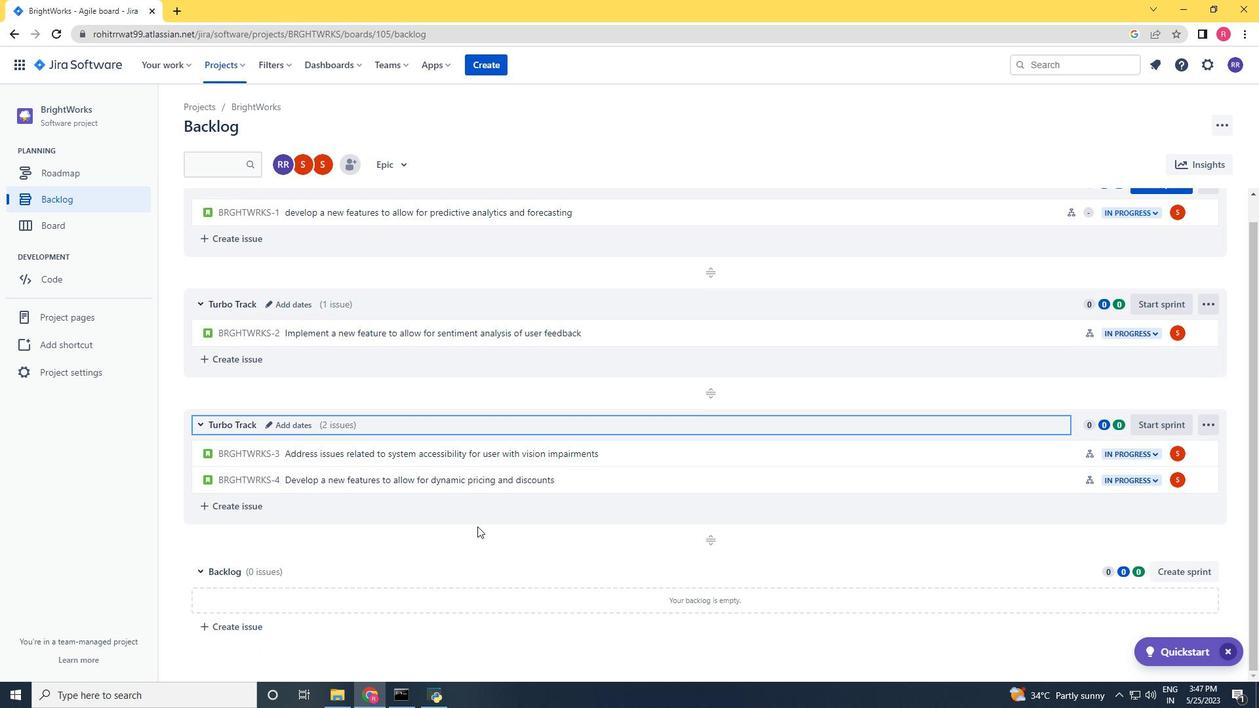 
Action: Mouse scrolled (477, 527) with delta (0, 0)
Screenshot: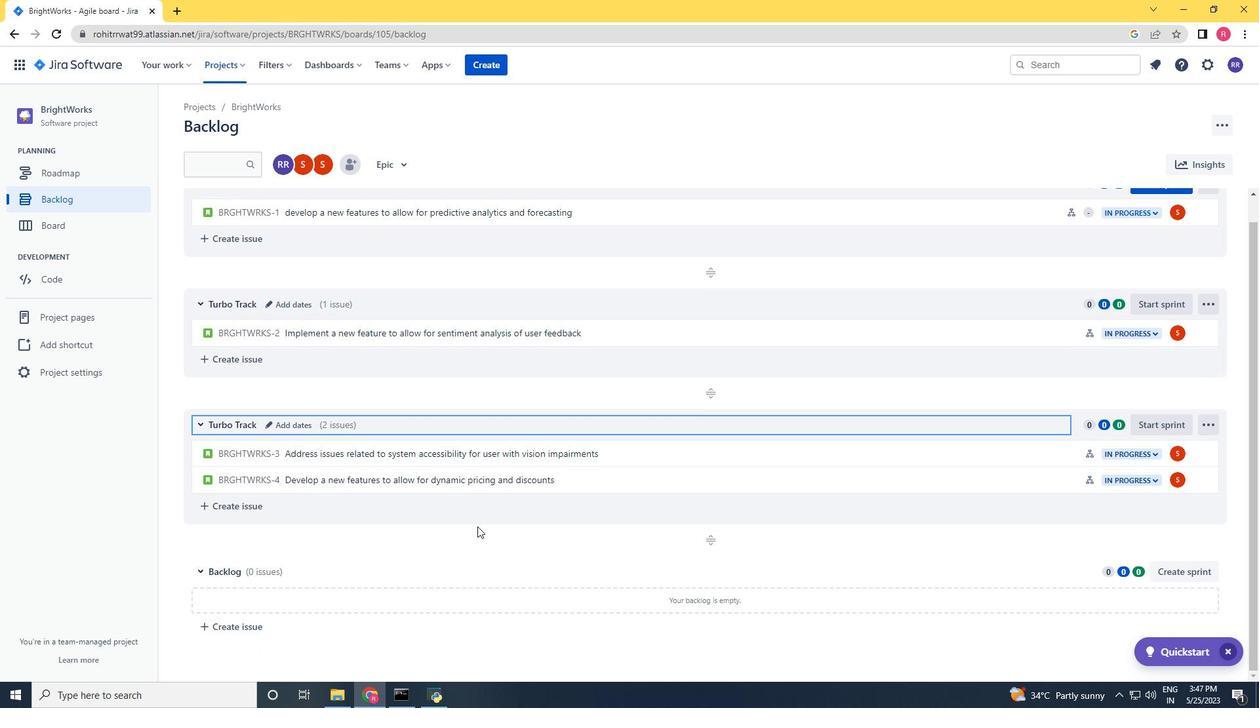
Action: Mouse scrolled (477, 527) with delta (0, 0)
Screenshot: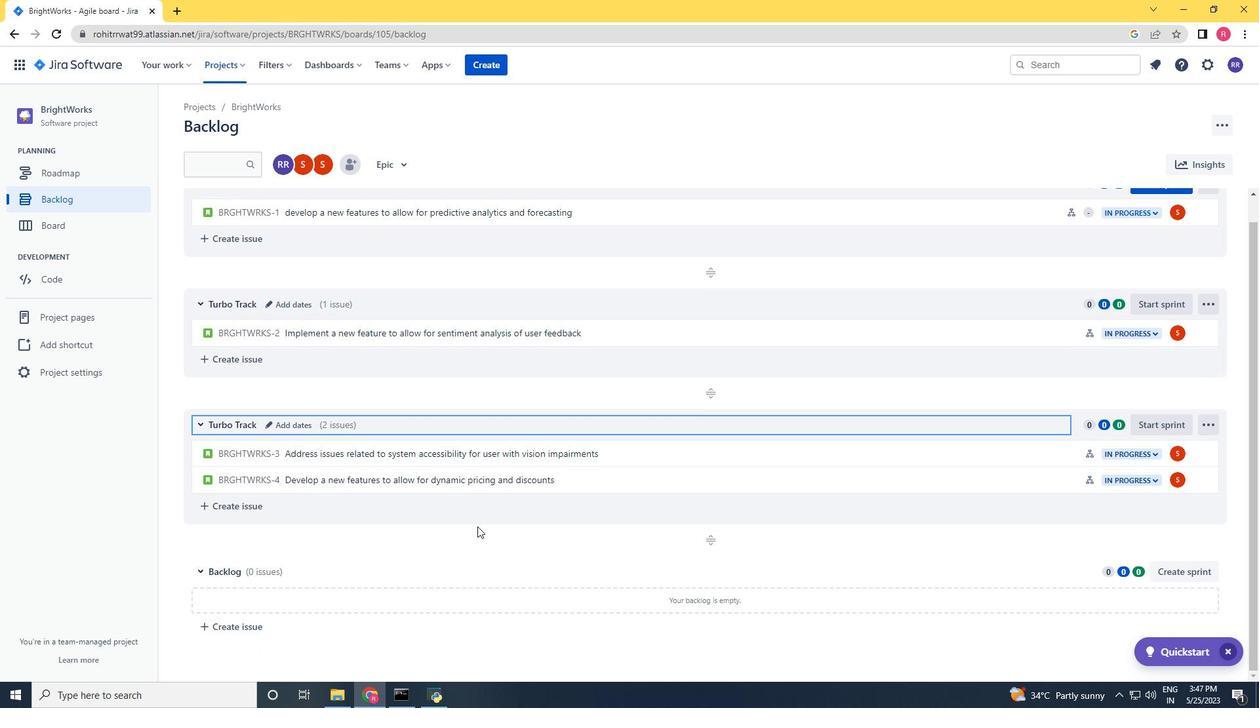 
Action: Mouse scrolled (477, 527) with delta (0, 0)
Screenshot: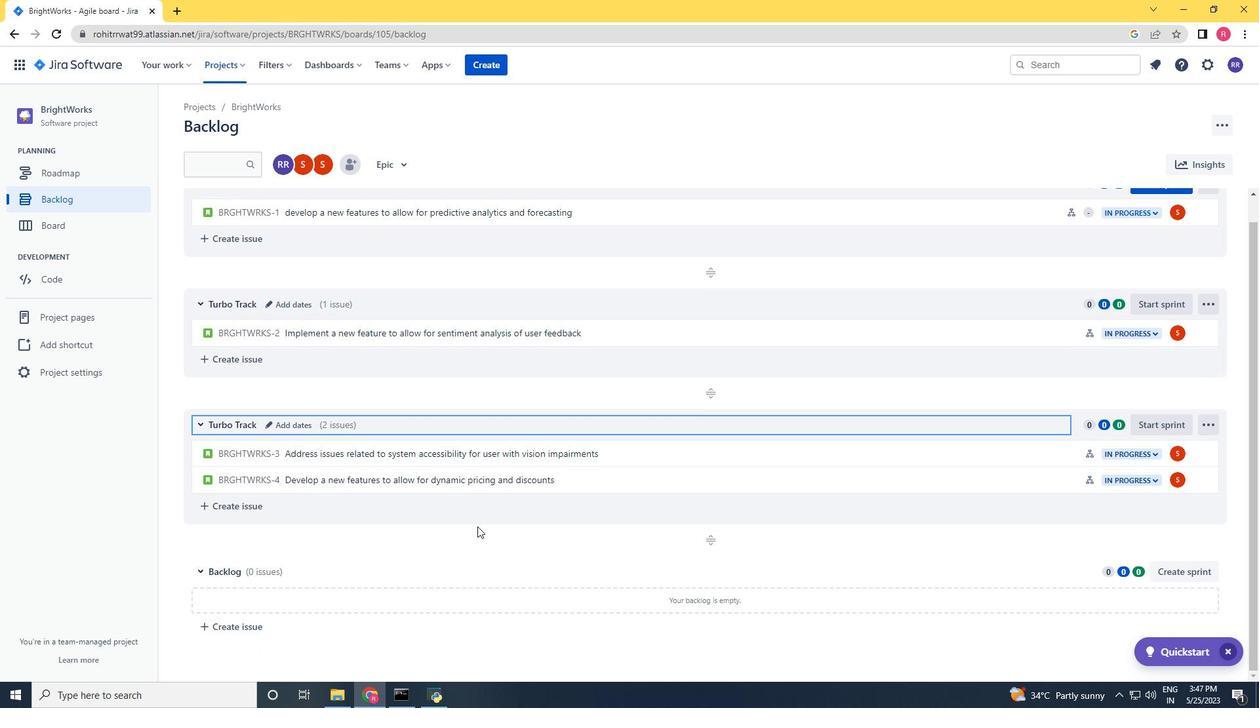 
